 Task: Find connections with filter location Banikoara with filter topic #Strategywith filter profile language English with filter current company Arvind Limited with filter school The Technological Institute of Textiles & Sciences with filter industry Wineries with filter service category Administrative with filter keywords title Operations Coordinator
Action: Mouse moved to (616, 92)
Screenshot: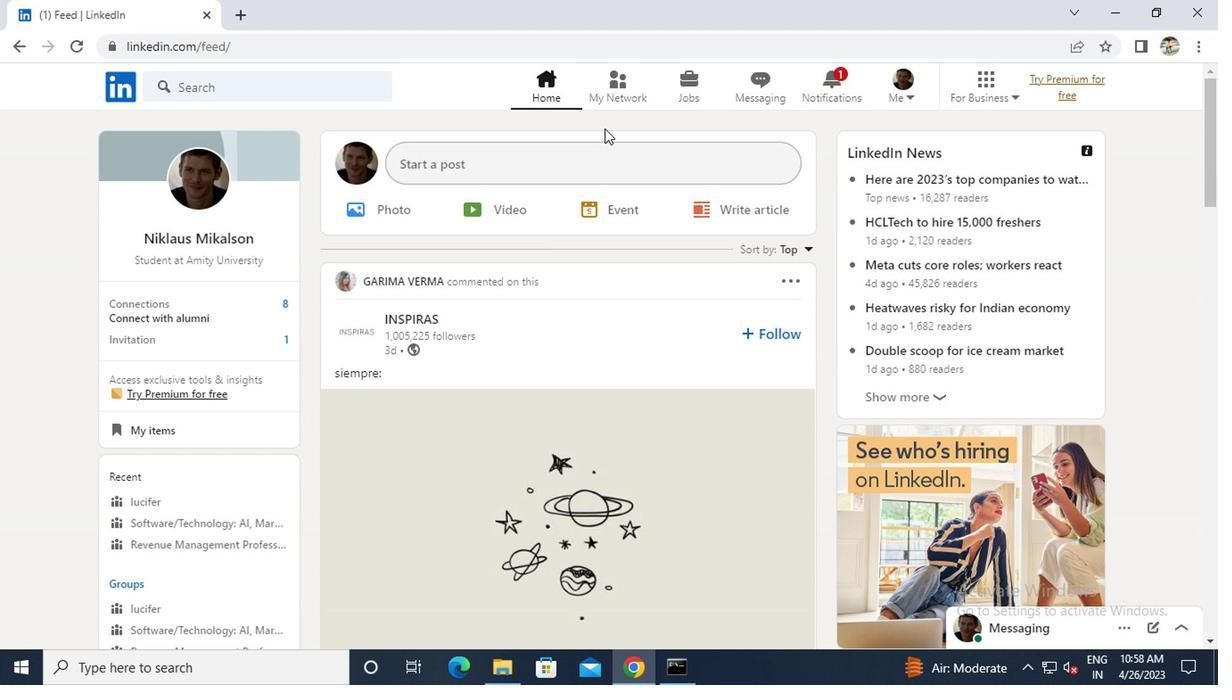 
Action: Mouse pressed left at (616, 92)
Screenshot: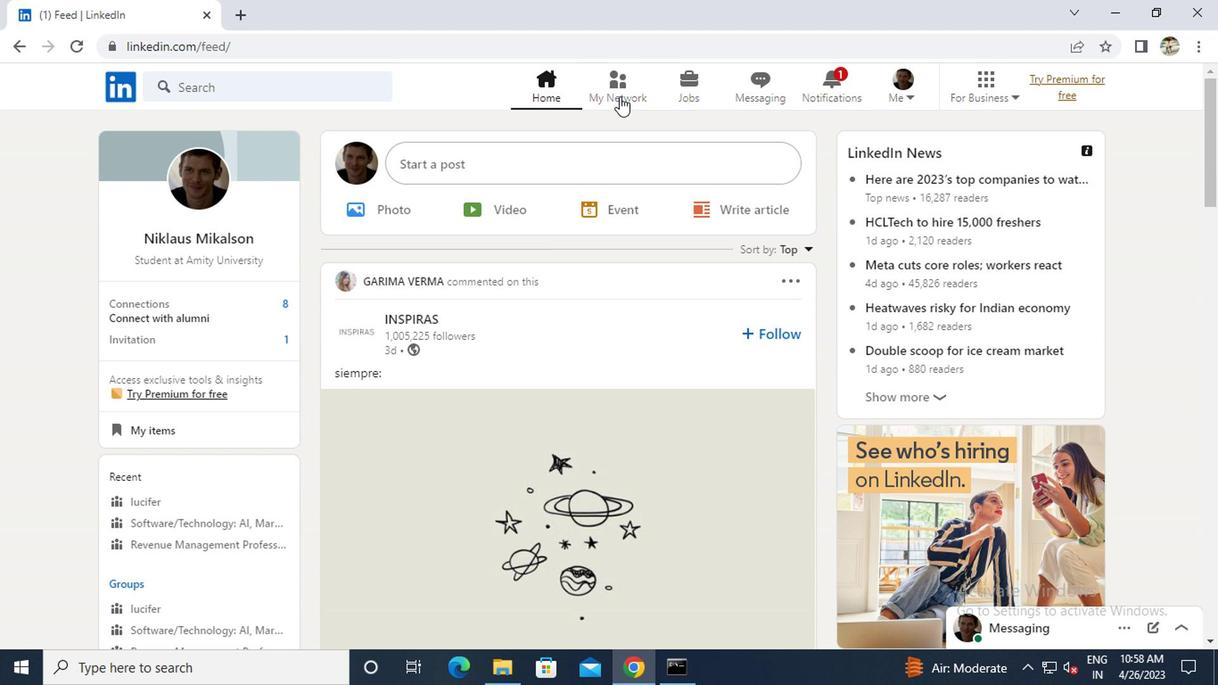 
Action: Mouse moved to (266, 187)
Screenshot: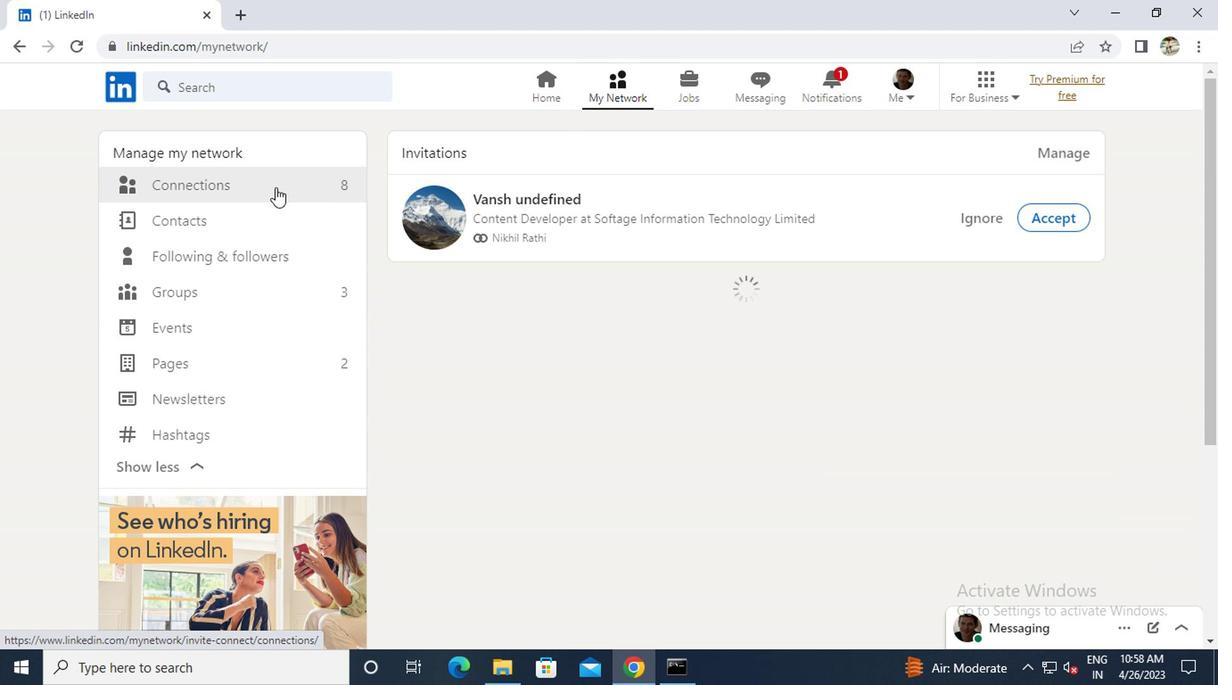 
Action: Mouse pressed left at (266, 187)
Screenshot: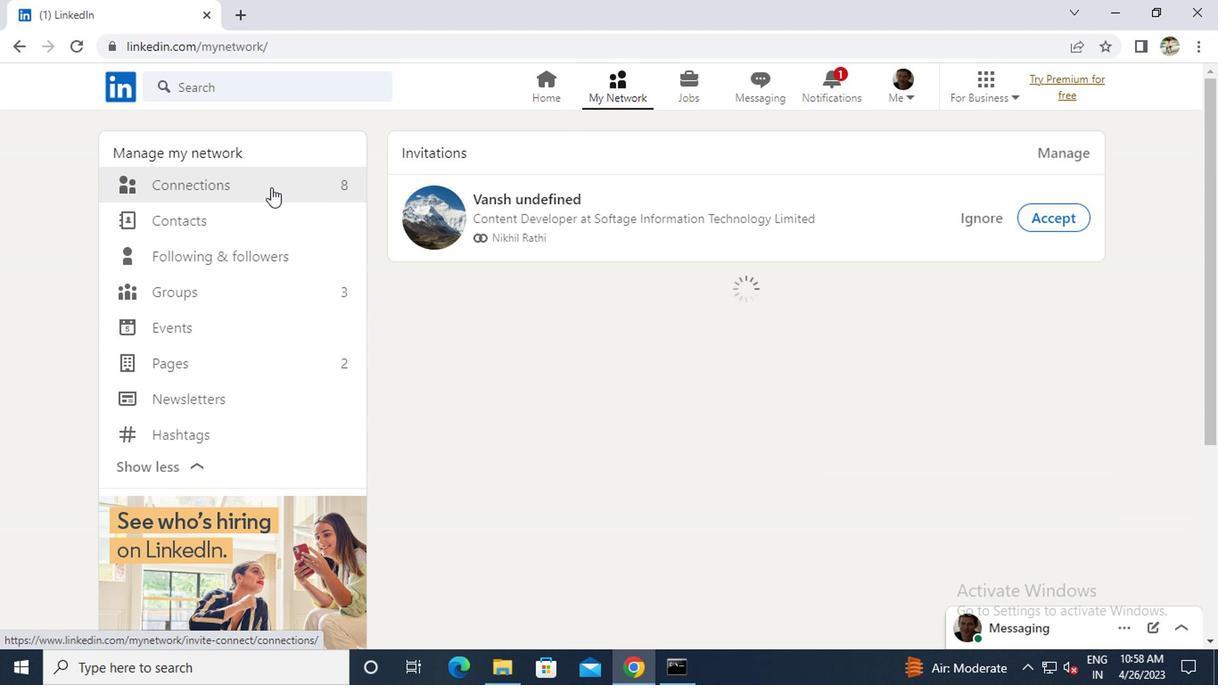 
Action: Mouse moved to (711, 189)
Screenshot: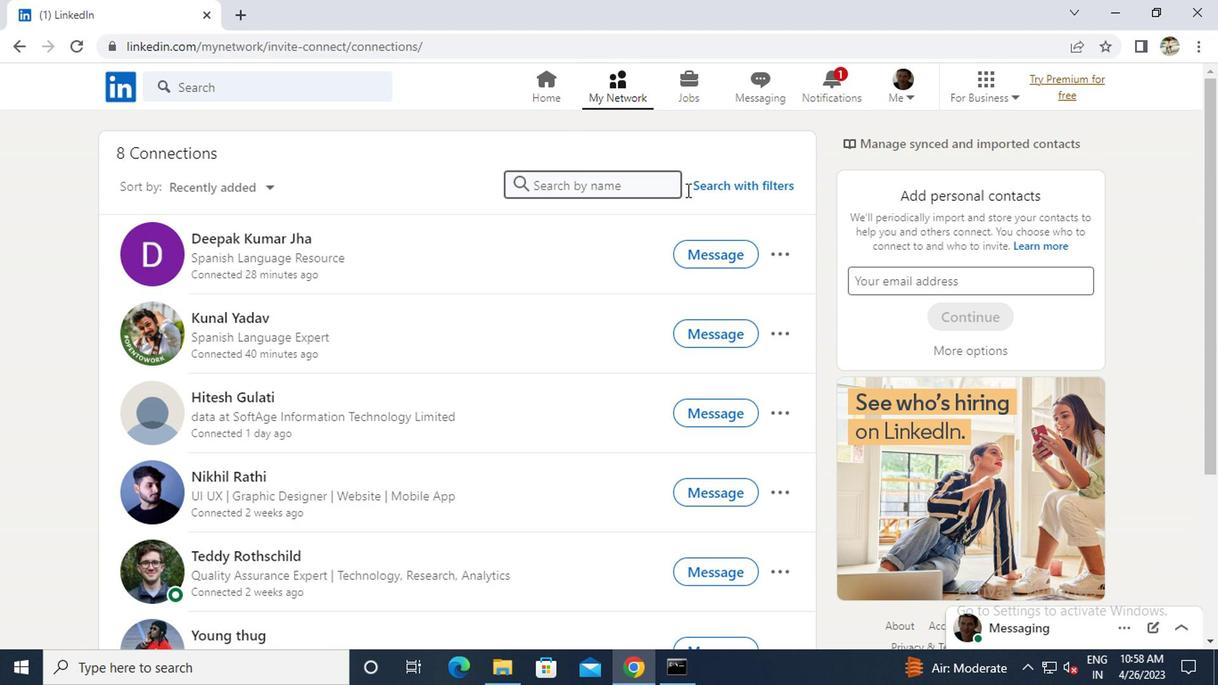 
Action: Mouse pressed left at (711, 189)
Screenshot: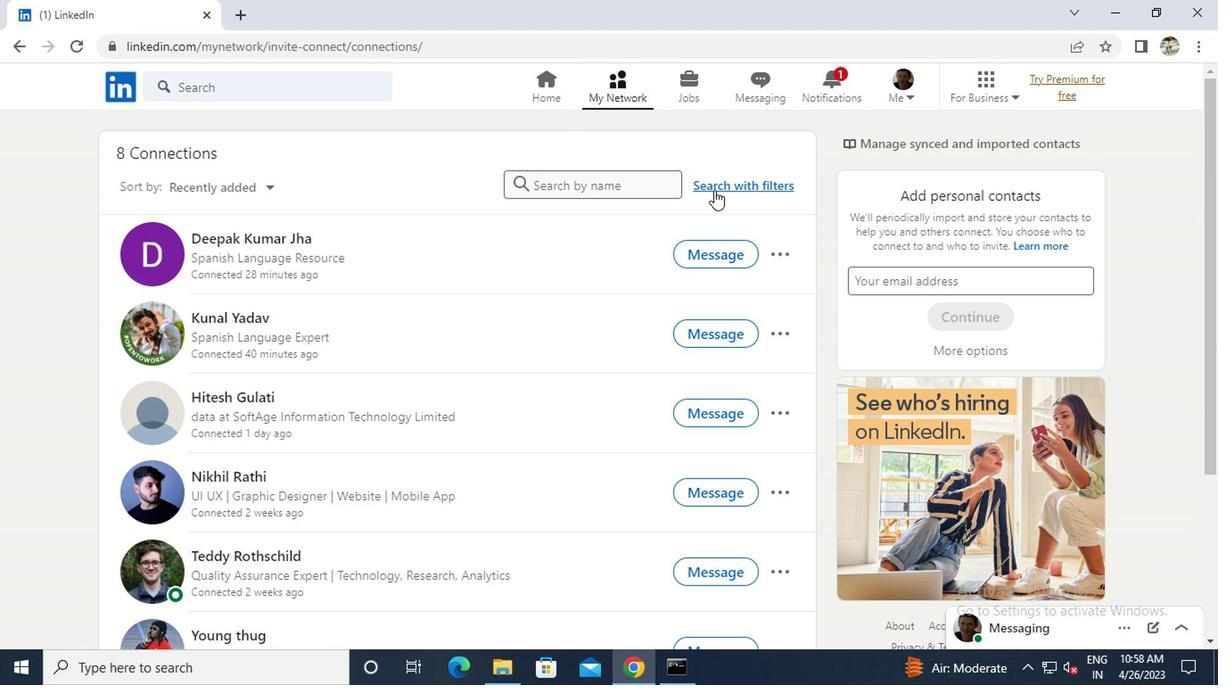 
Action: Mouse moved to (589, 126)
Screenshot: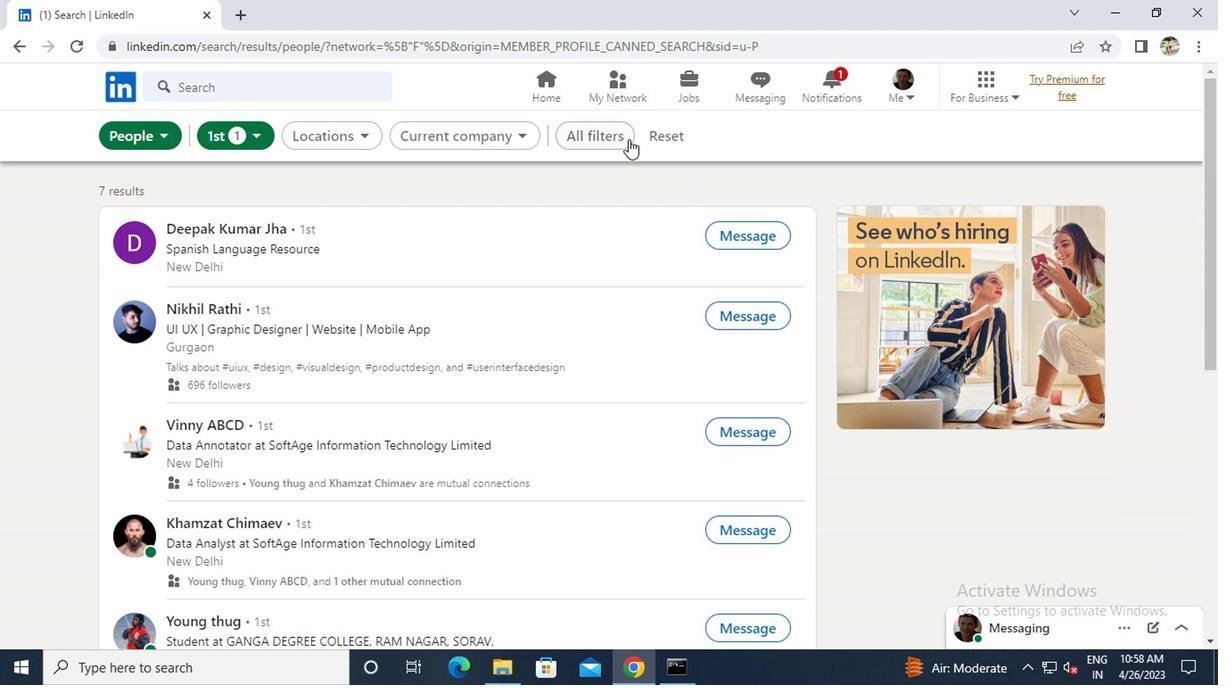 
Action: Mouse pressed left at (589, 126)
Screenshot: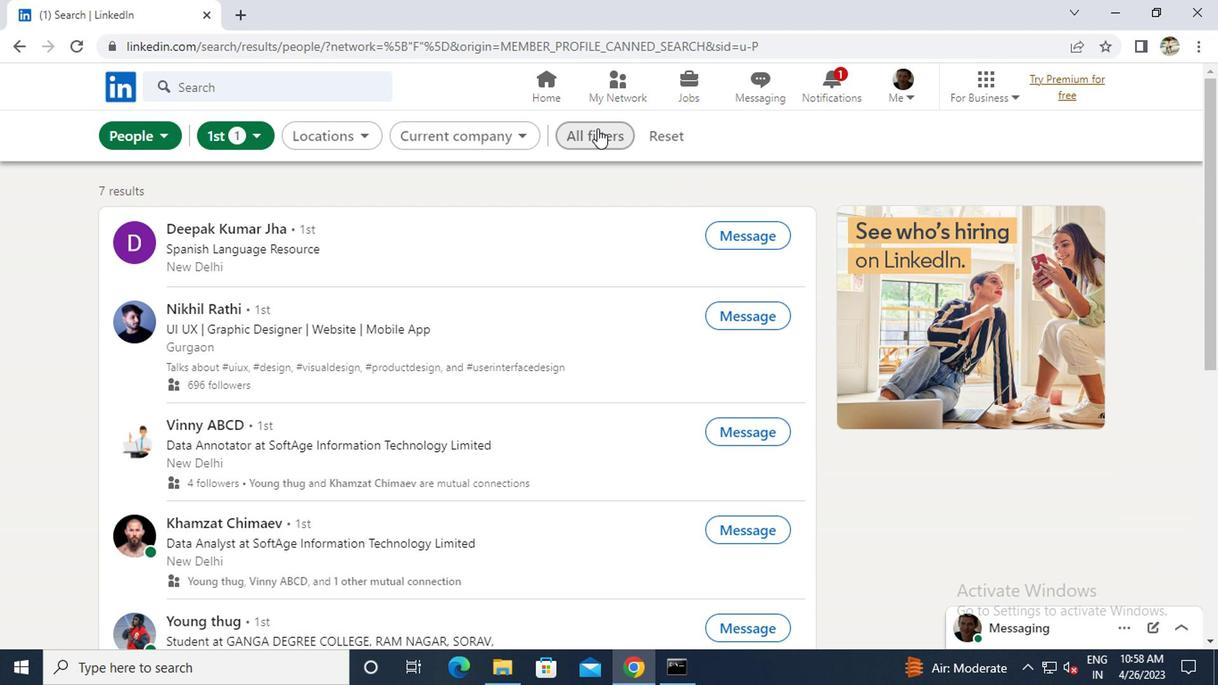
Action: Mouse moved to (821, 350)
Screenshot: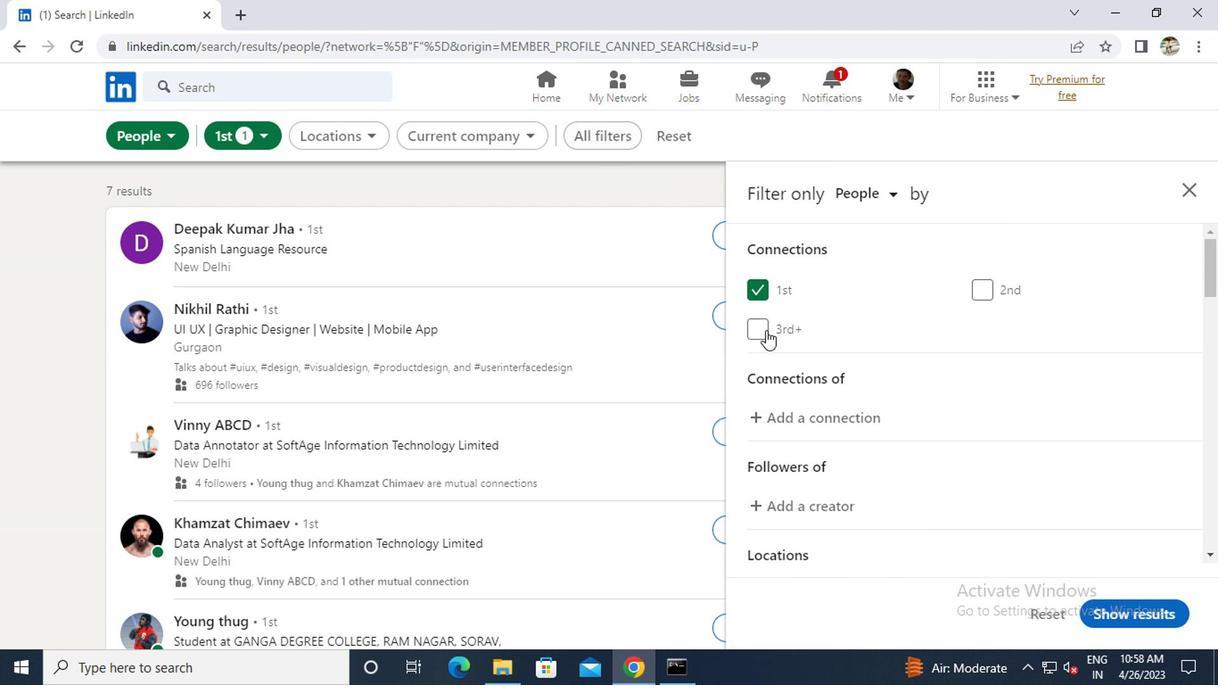 
Action: Mouse scrolled (821, 349) with delta (0, 0)
Screenshot: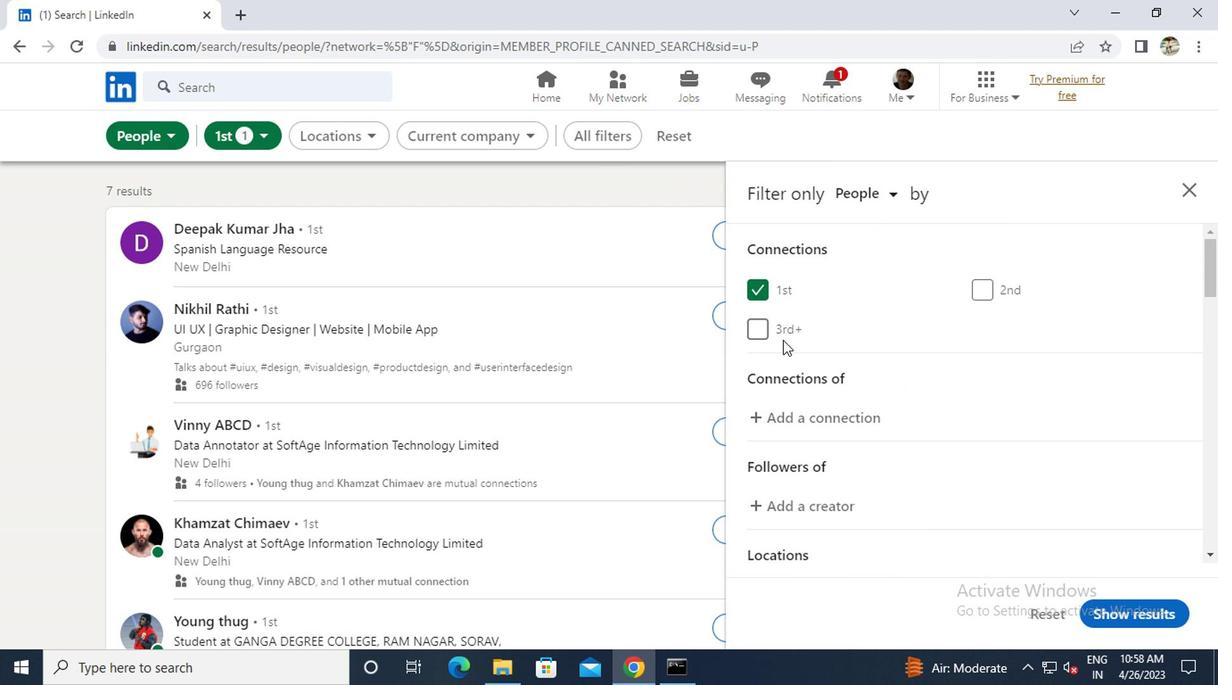 
Action: Mouse scrolled (821, 349) with delta (0, 0)
Screenshot: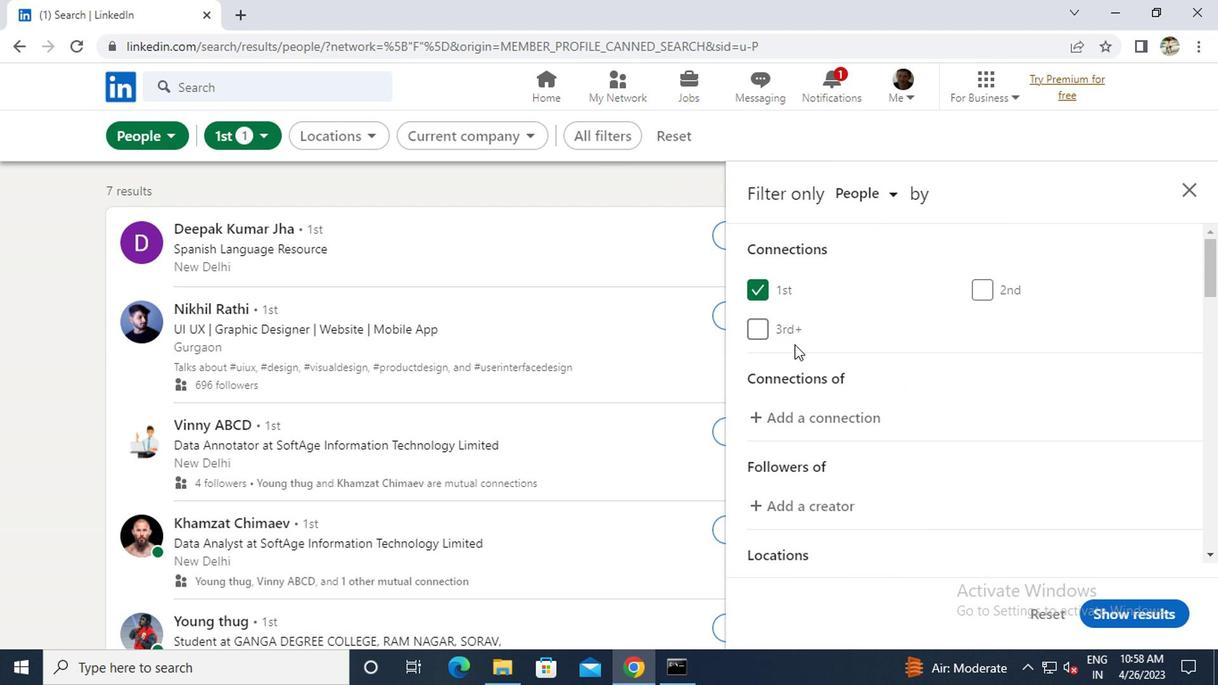 
Action: Mouse scrolled (821, 349) with delta (0, 0)
Screenshot: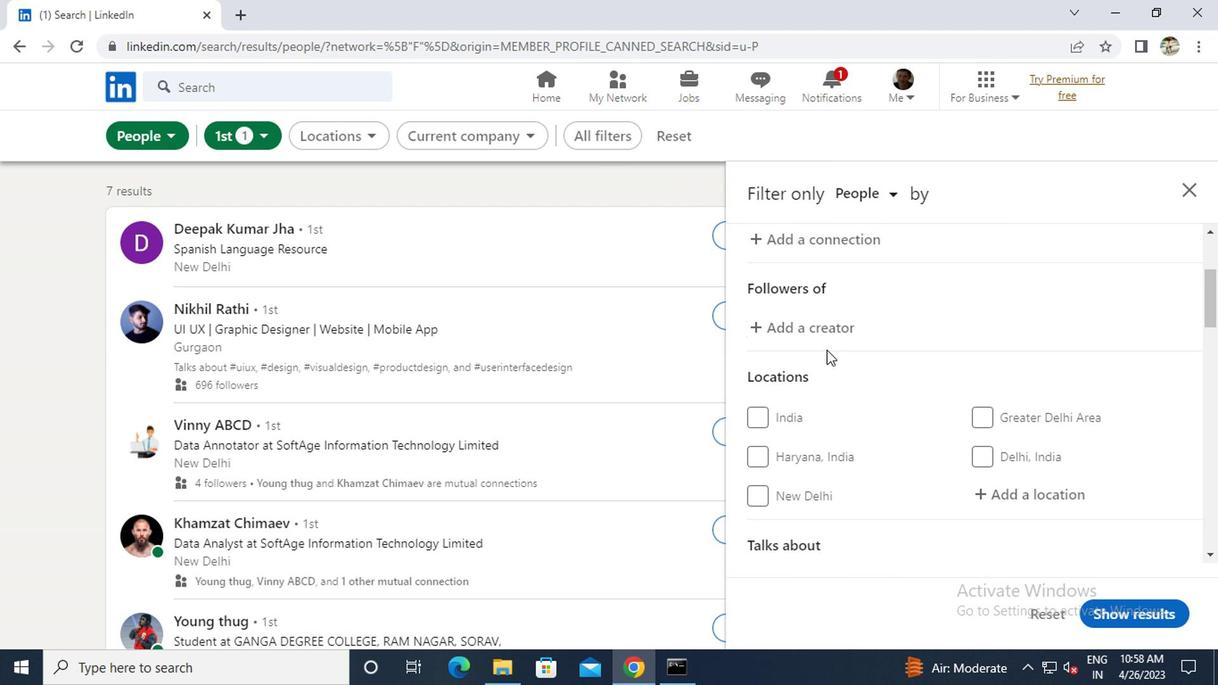 
Action: Mouse moved to (995, 401)
Screenshot: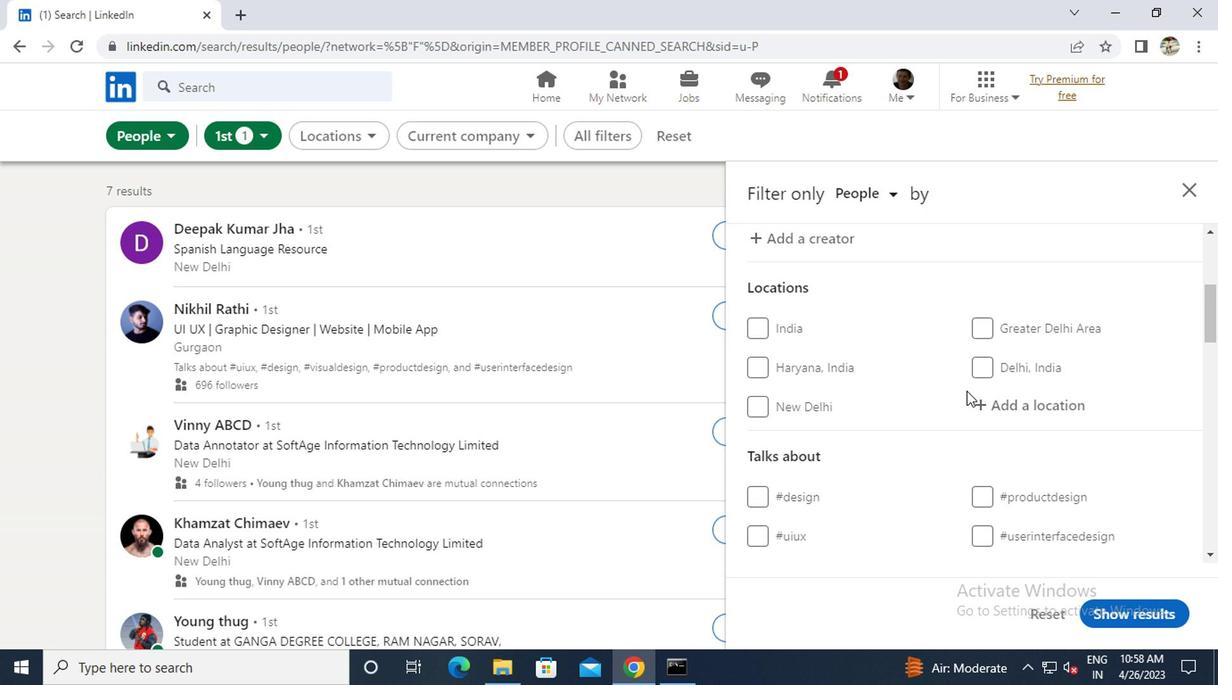 
Action: Mouse pressed left at (995, 401)
Screenshot: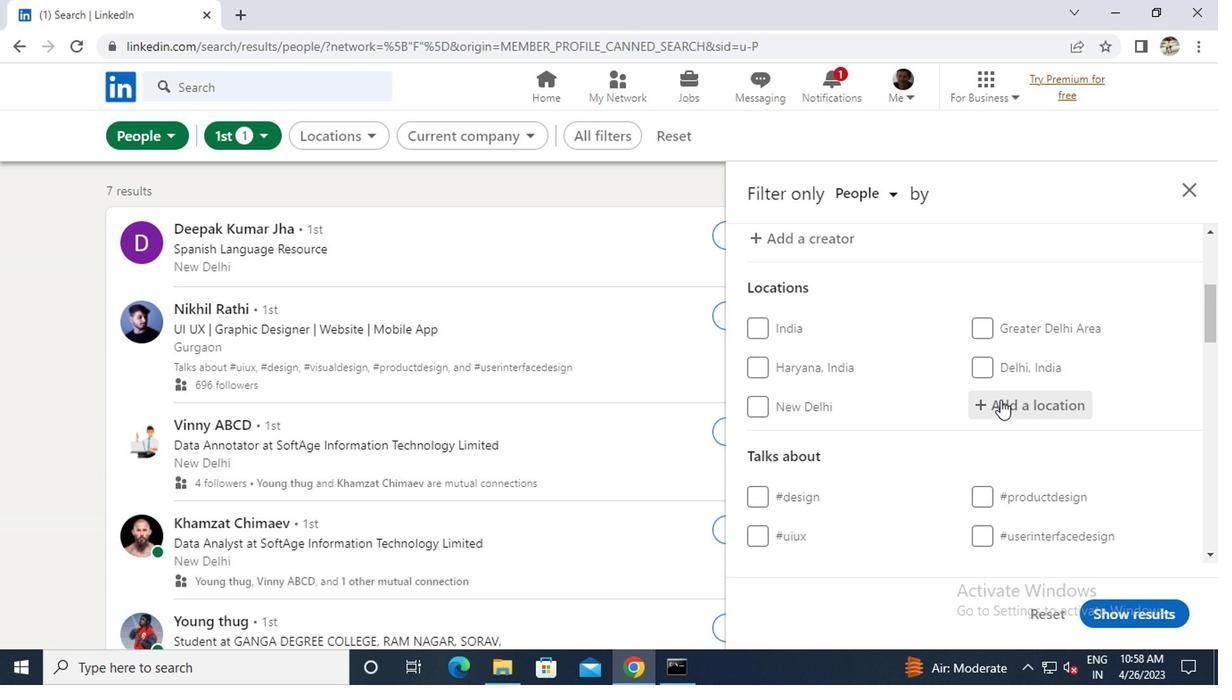 
Action: Key pressed <Key.caps_lock>b<Key.caps_lock>anikoara
Screenshot: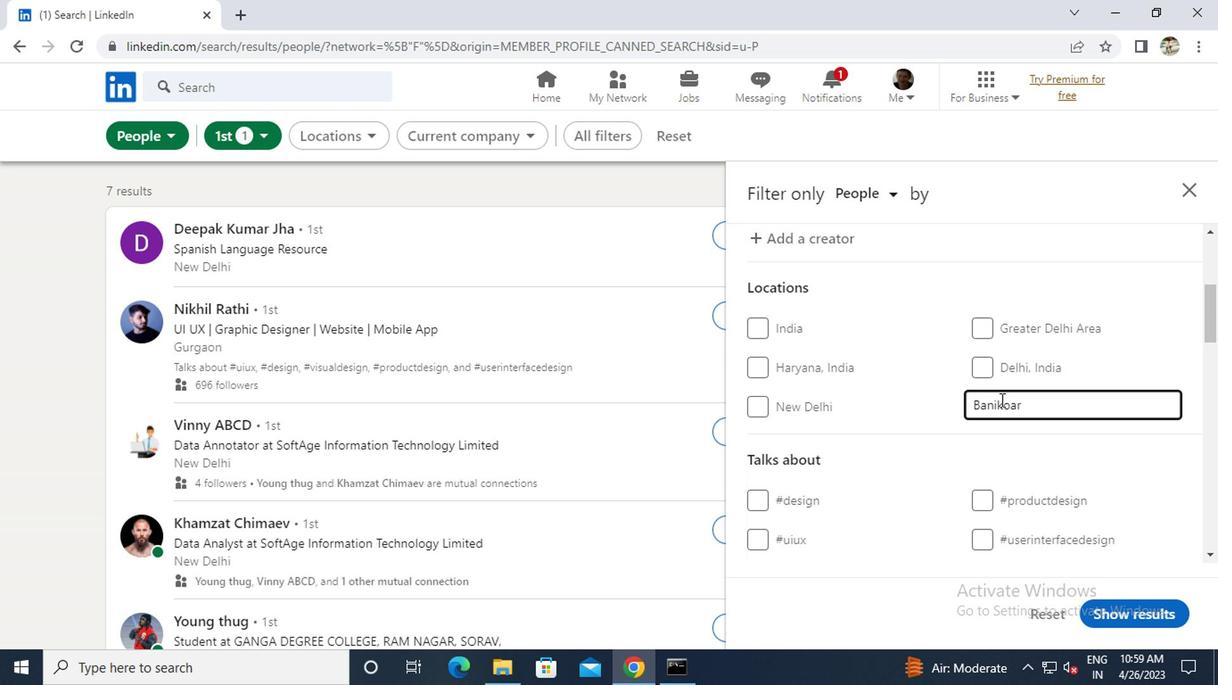 
Action: Mouse scrolled (995, 399) with delta (0, -1)
Screenshot: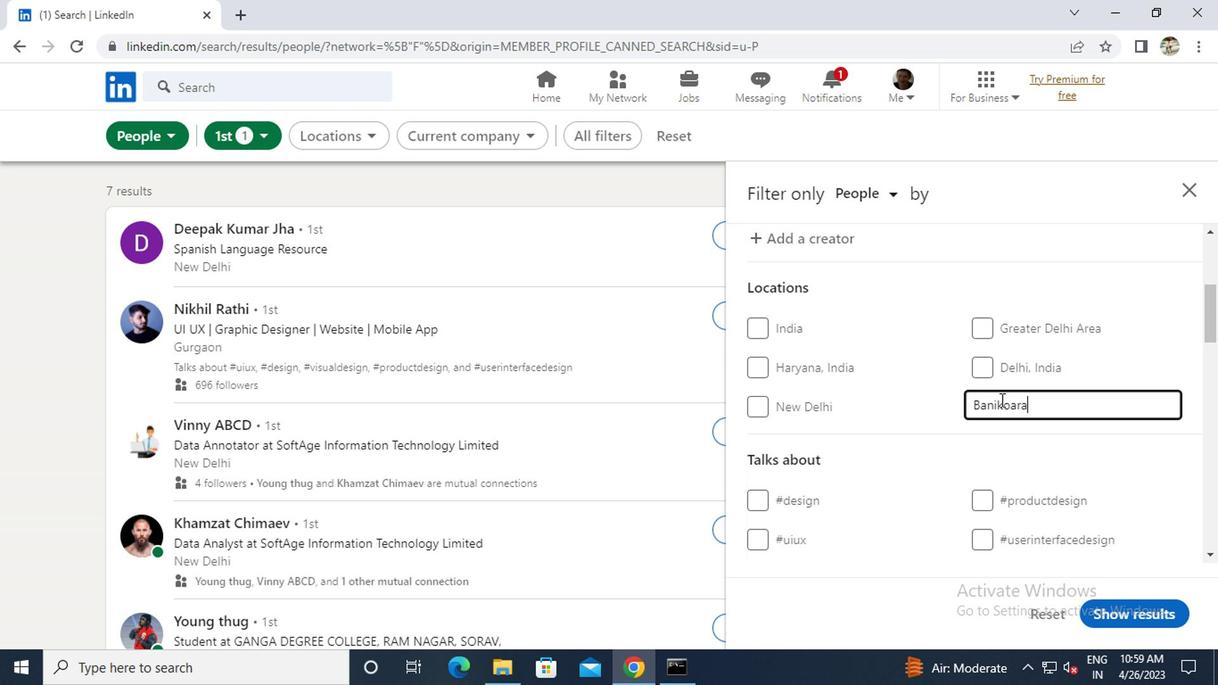 
Action: Mouse moved to (993, 481)
Screenshot: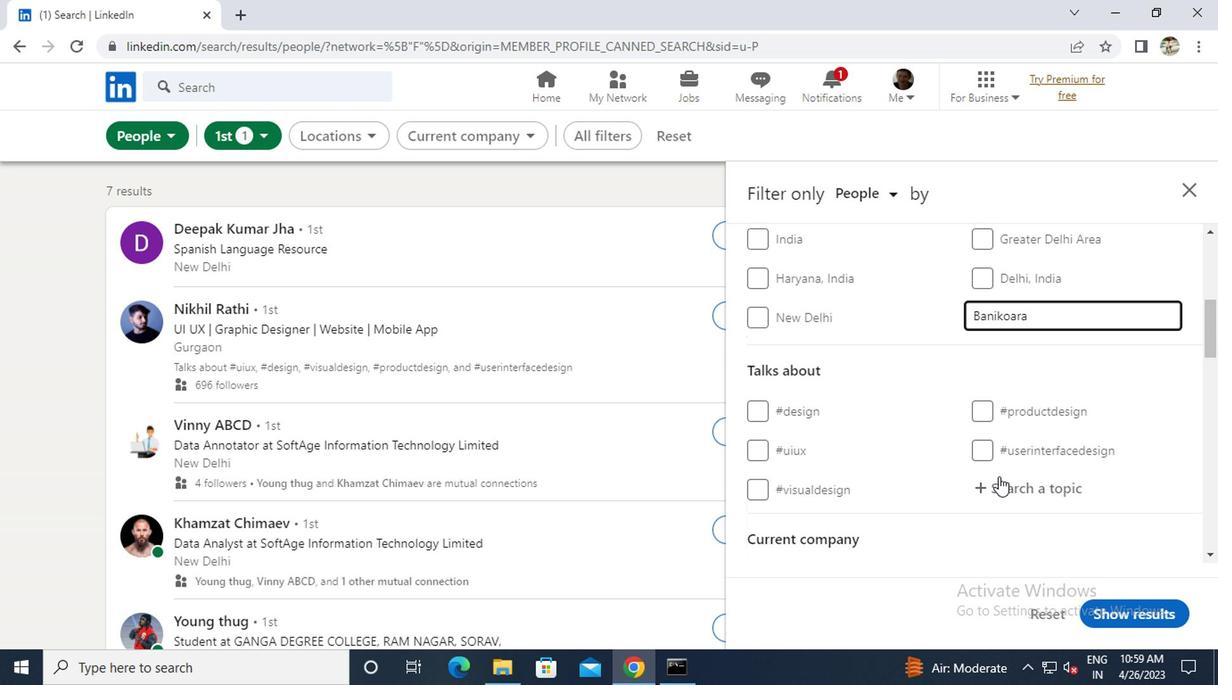 
Action: Mouse pressed left at (993, 481)
Screenshot: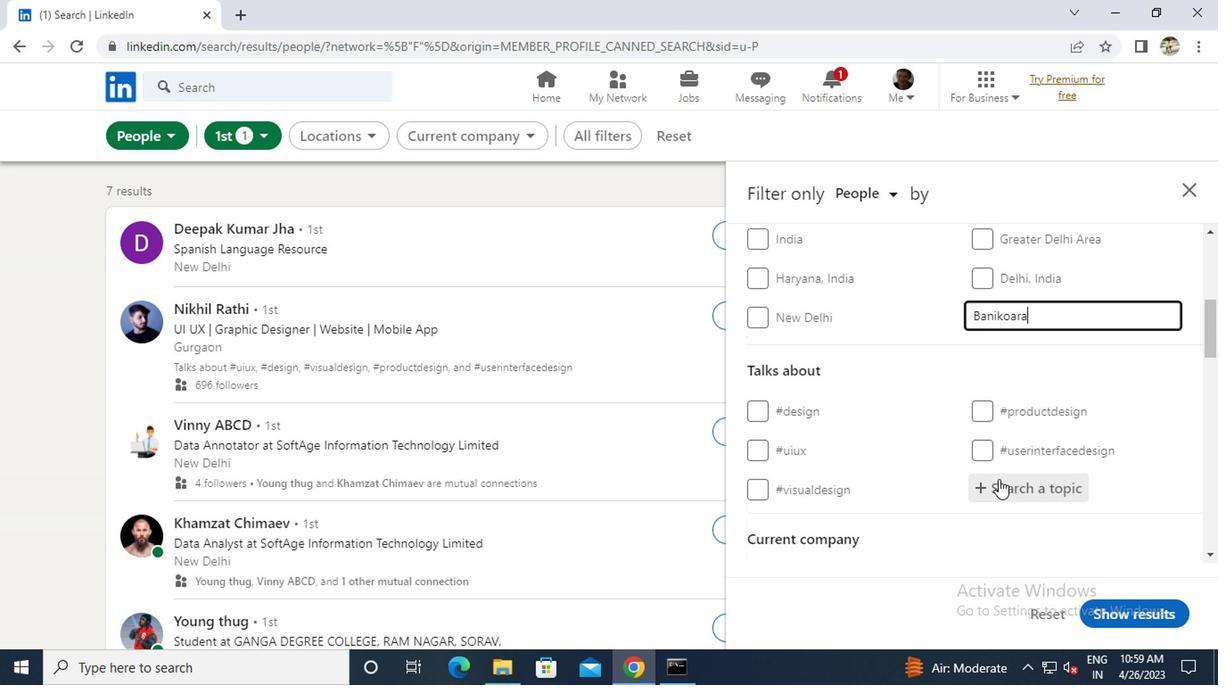
Action: Key pressed <Key.shift>#<Key.caps_lock>S<Key.caps_lock>TRATEGY
Screenshot: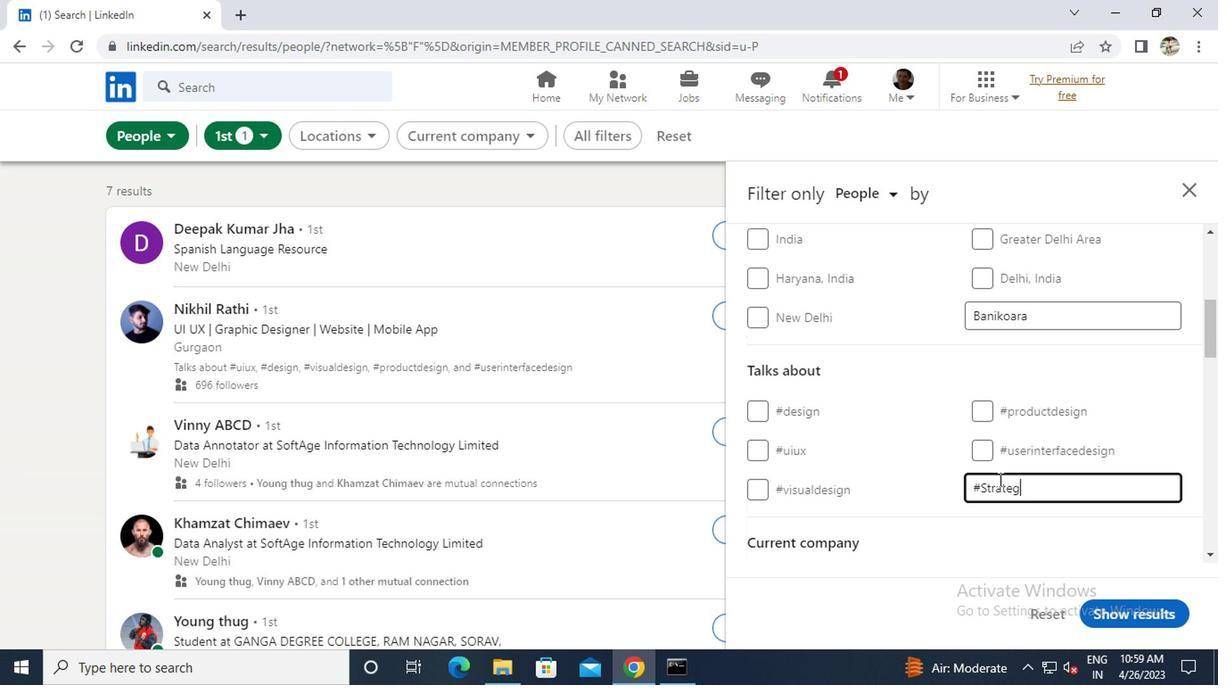
Action: Mouse scrolled (993, 479) with delta (0, -1)
Screenshot: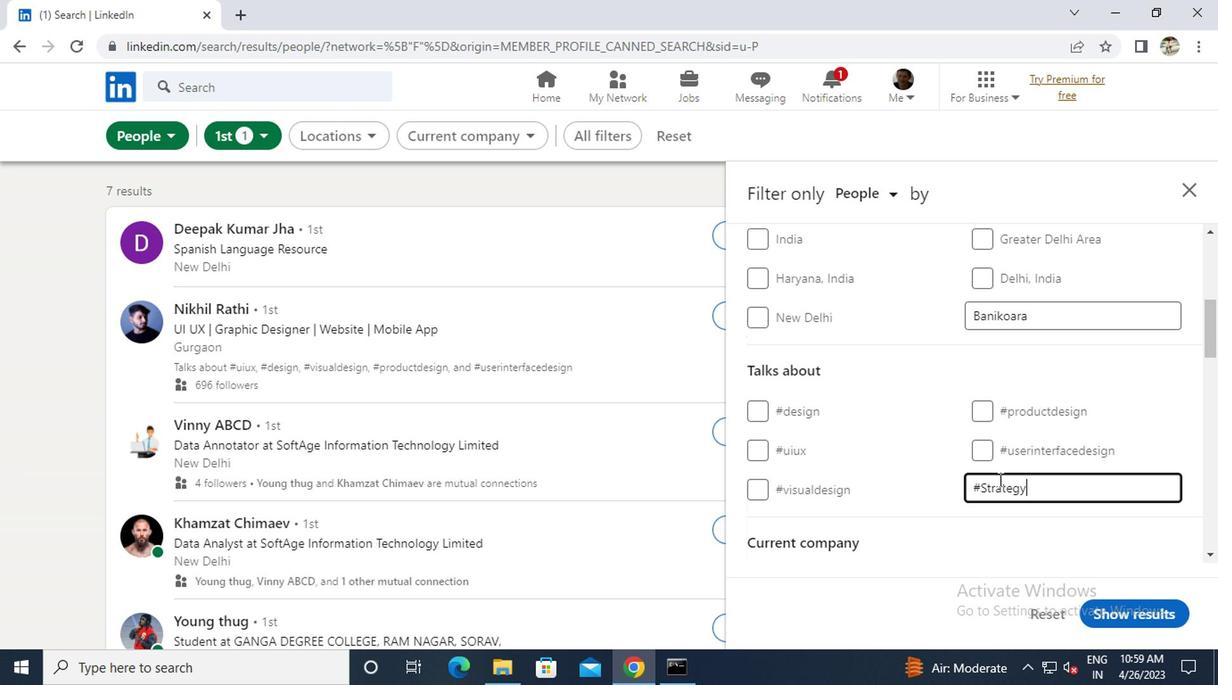 
Action: Mouse scrolled (993, 479) with delta (0, -1)
Screenshot: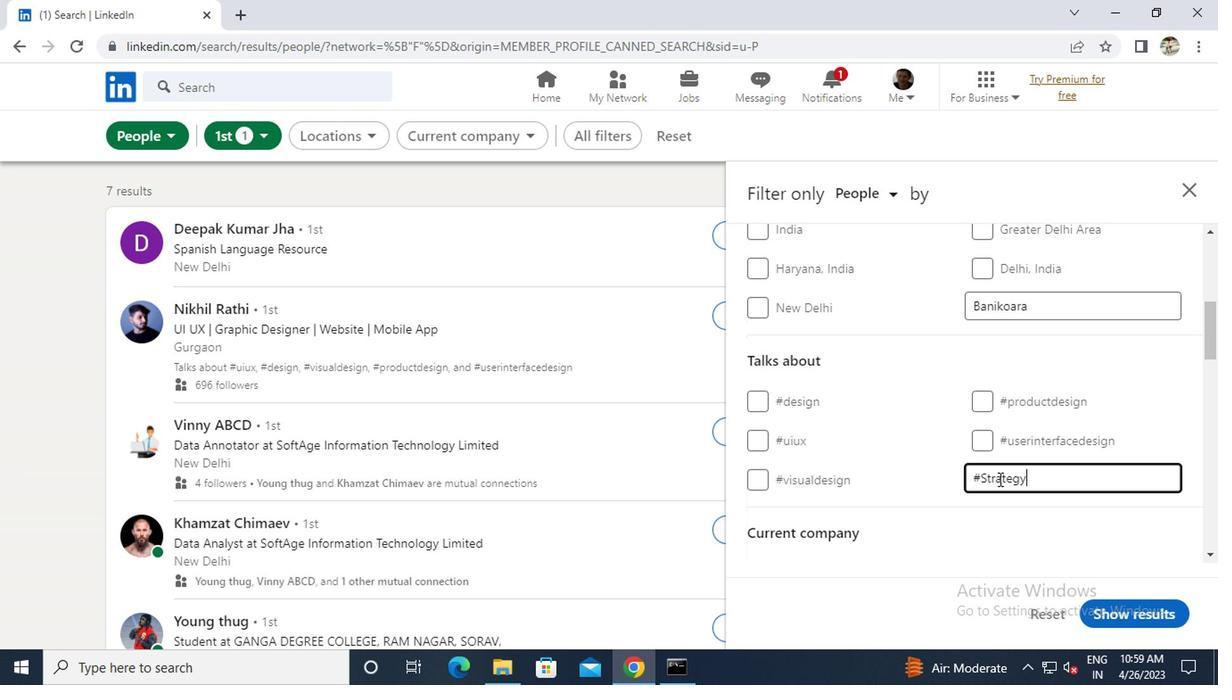
Action: Mouse scrolled (993, 479) with delta (0, -1)
Screenshot: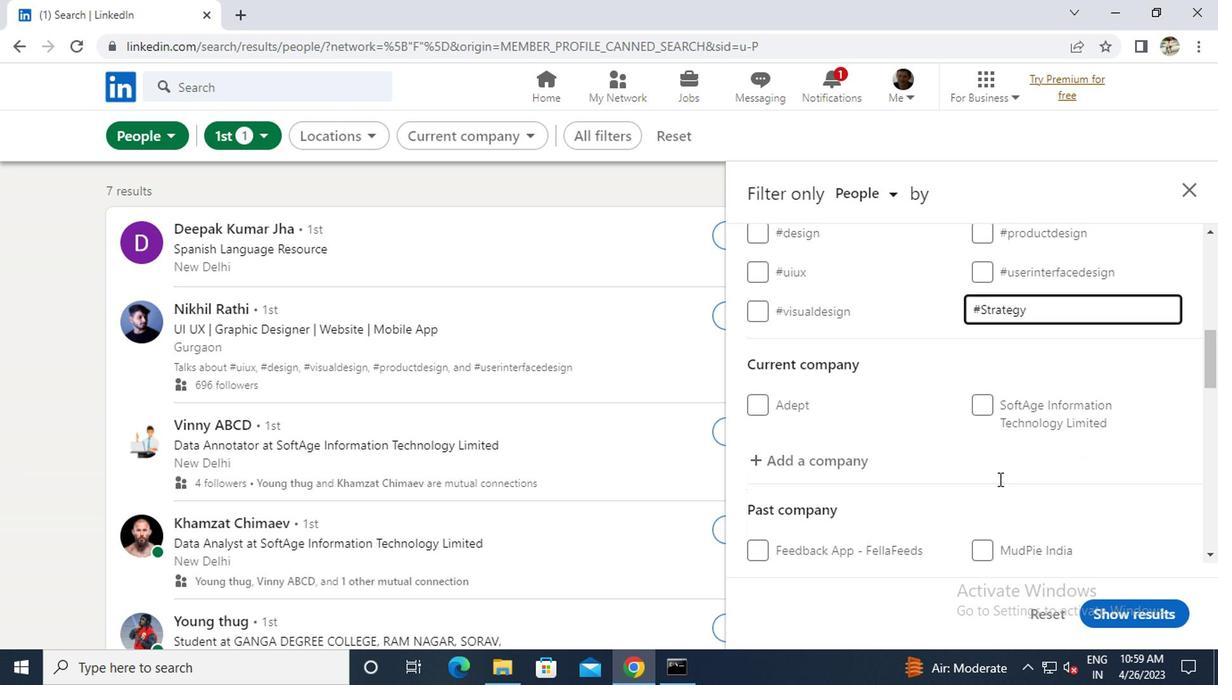 
Action: Mouse scrolled (993, 479) with delta (0, -1)
Screenshot: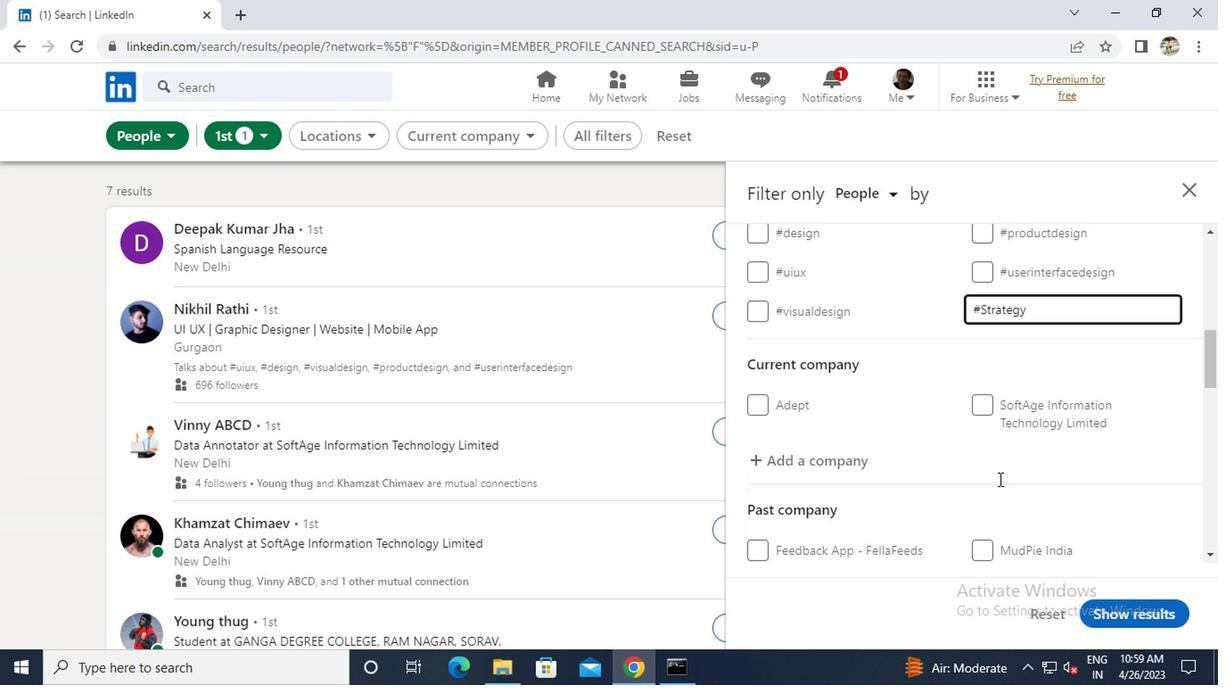 
Action: Mouse scrolled (993, 479) with delta (0, -1)
Screenshot: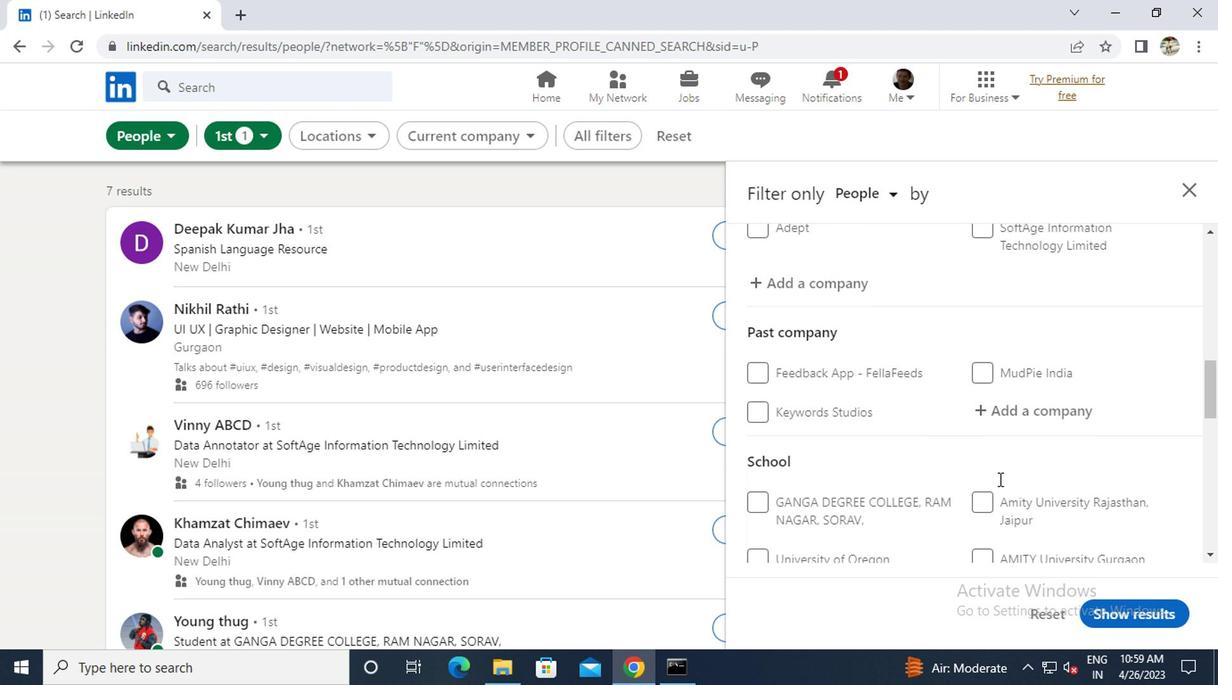 
Action: Mouse scrolled (993, 479) with delta (0, -1)
Screenshot: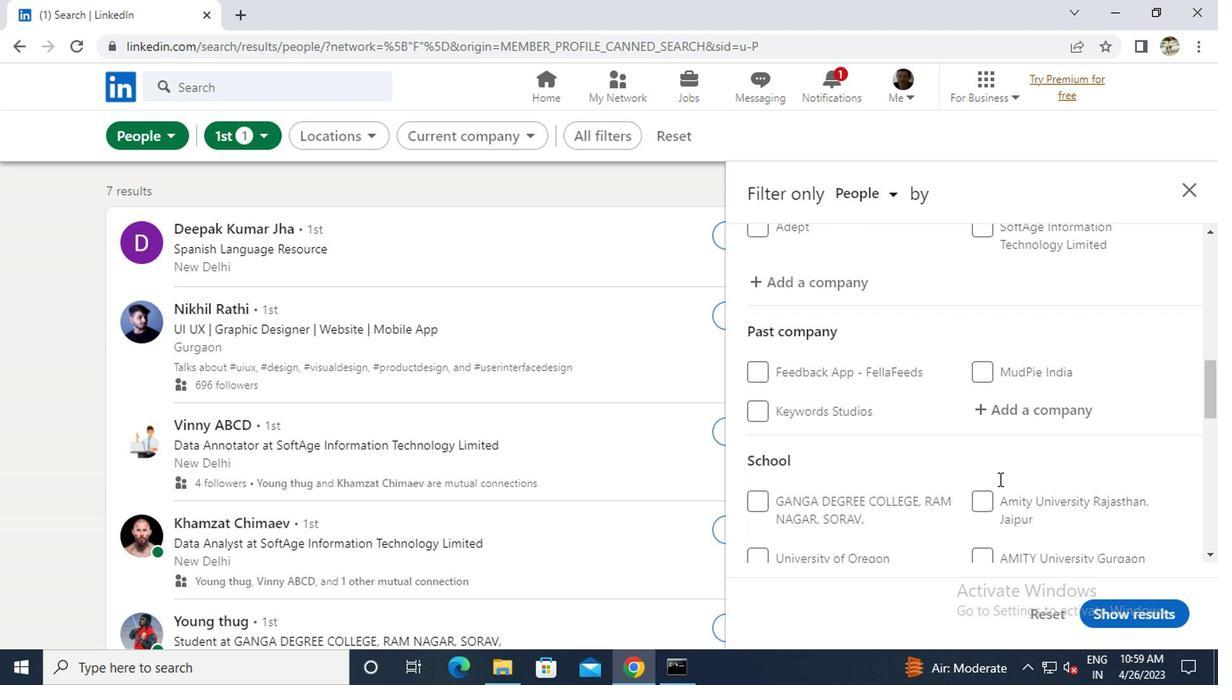 
Action: Mouse scrolled (993, 479) with delta (0, -1)
Screenshot: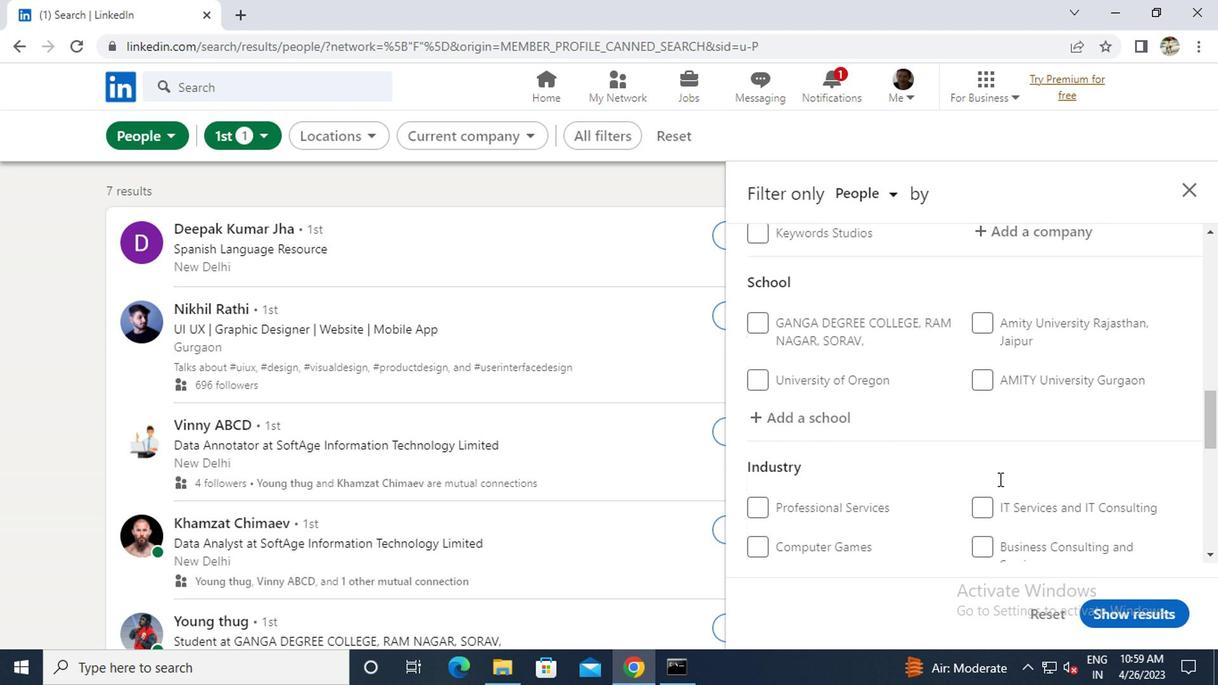 
Action: Mouse scrolled (993, 479) with delta (0, -1)
Screenshot: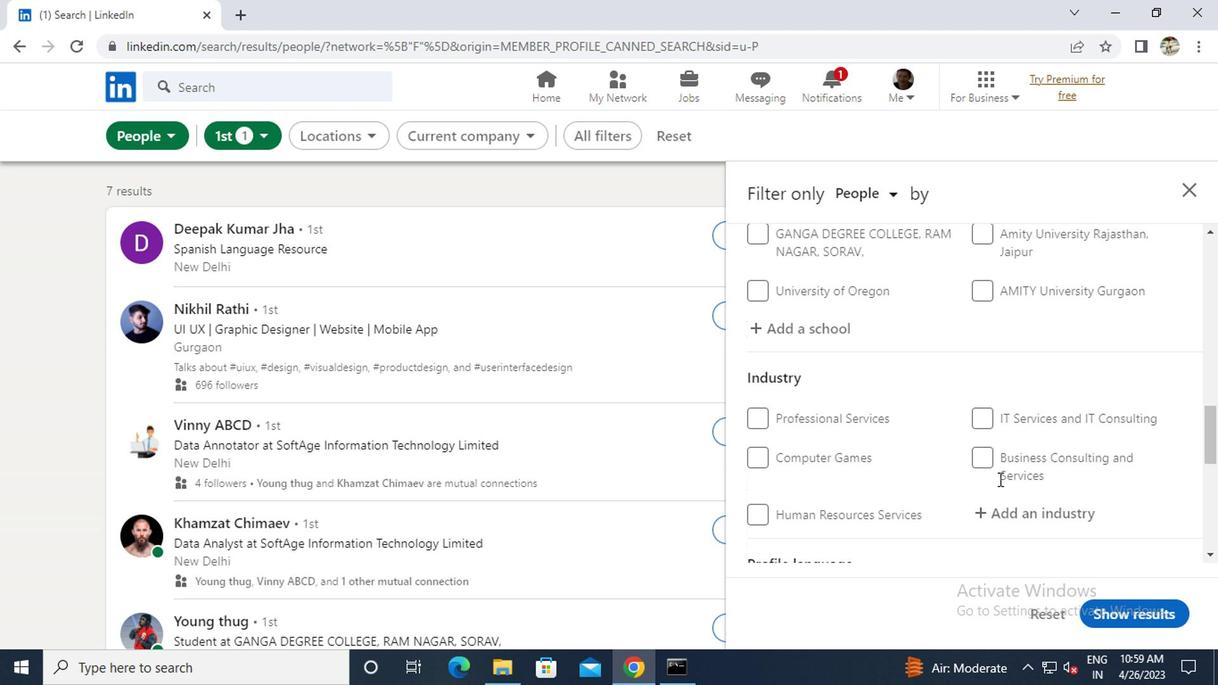 
Action: Mouse scrolled (993, 479) with delta (0, -1)
Screenshot: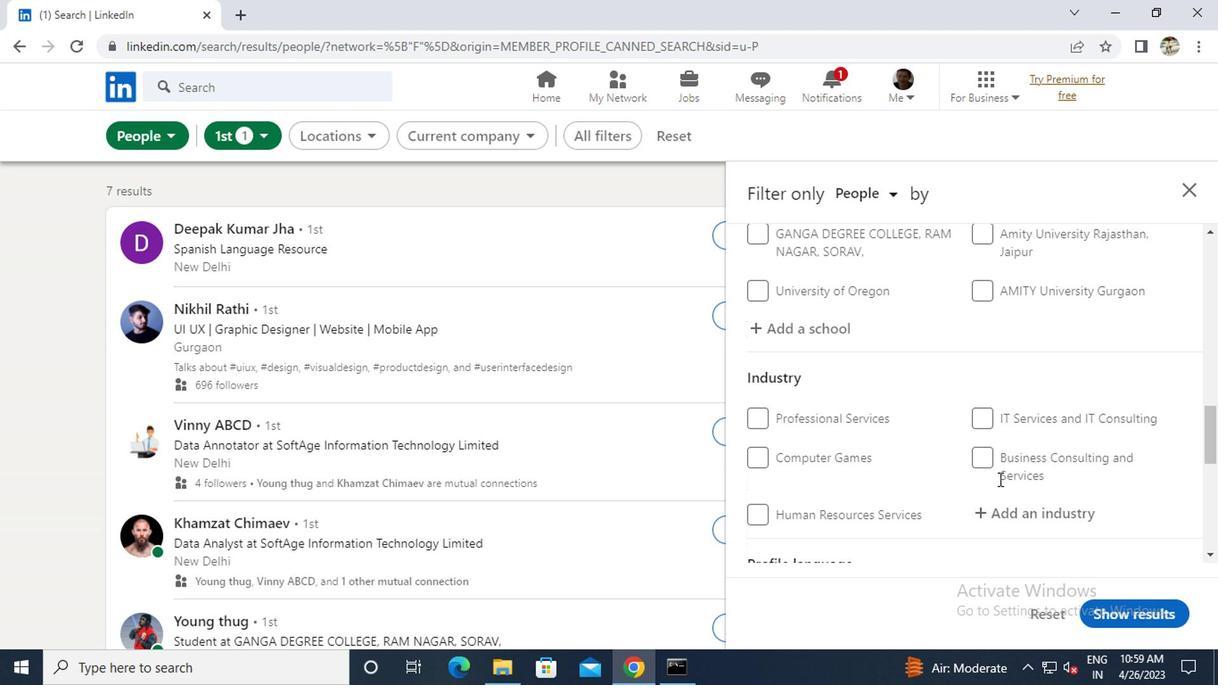 
Action: Mouse moved to (752, 431)
Screenshot: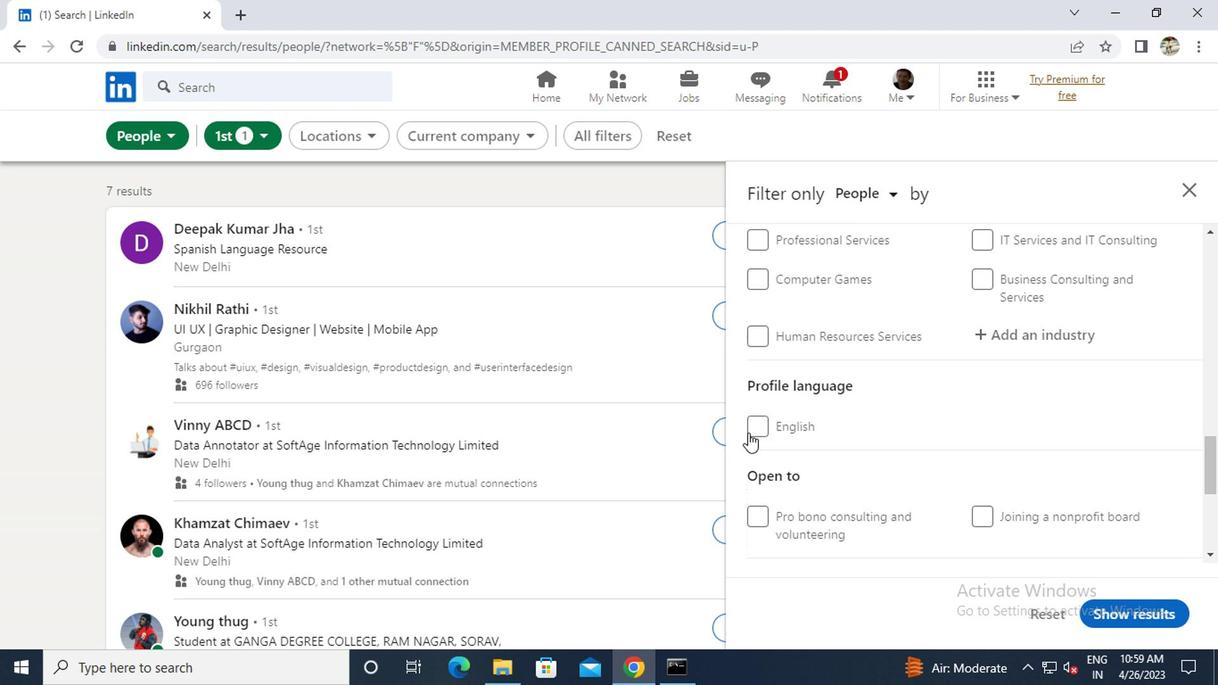 
Action: Mouse pressed left at (752, 431)
Screenshot: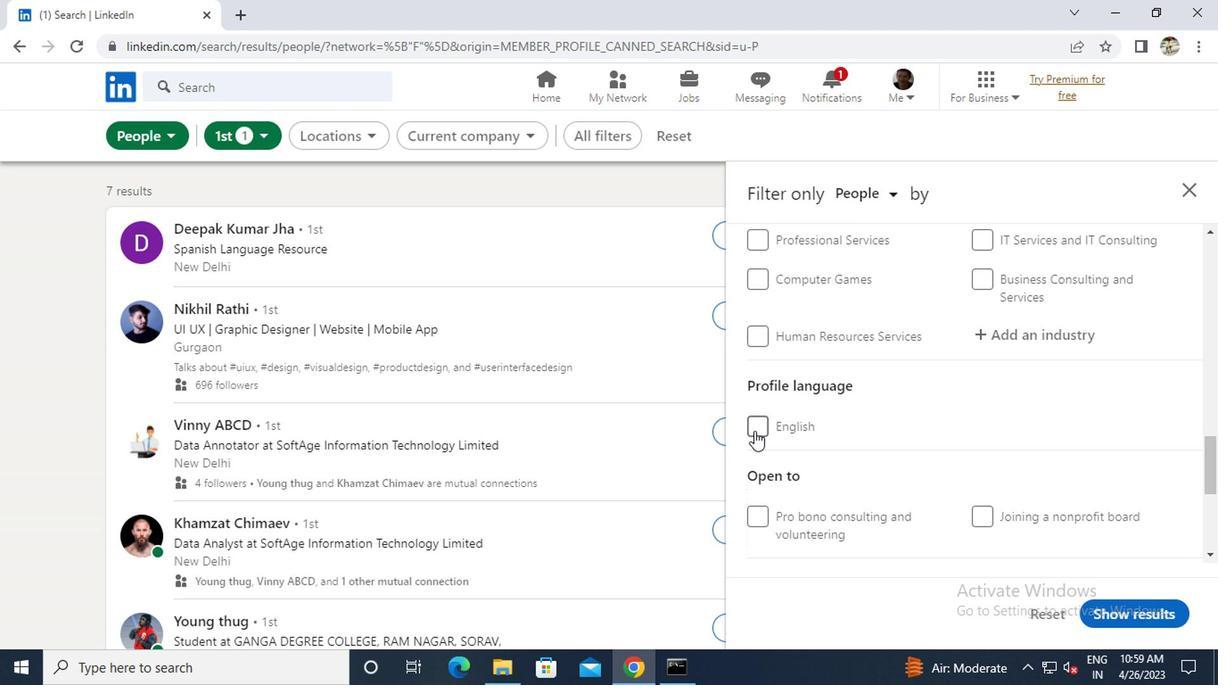 
Action: Mouse scrolled (752, 432) with delta (0, 0)
Screenshot: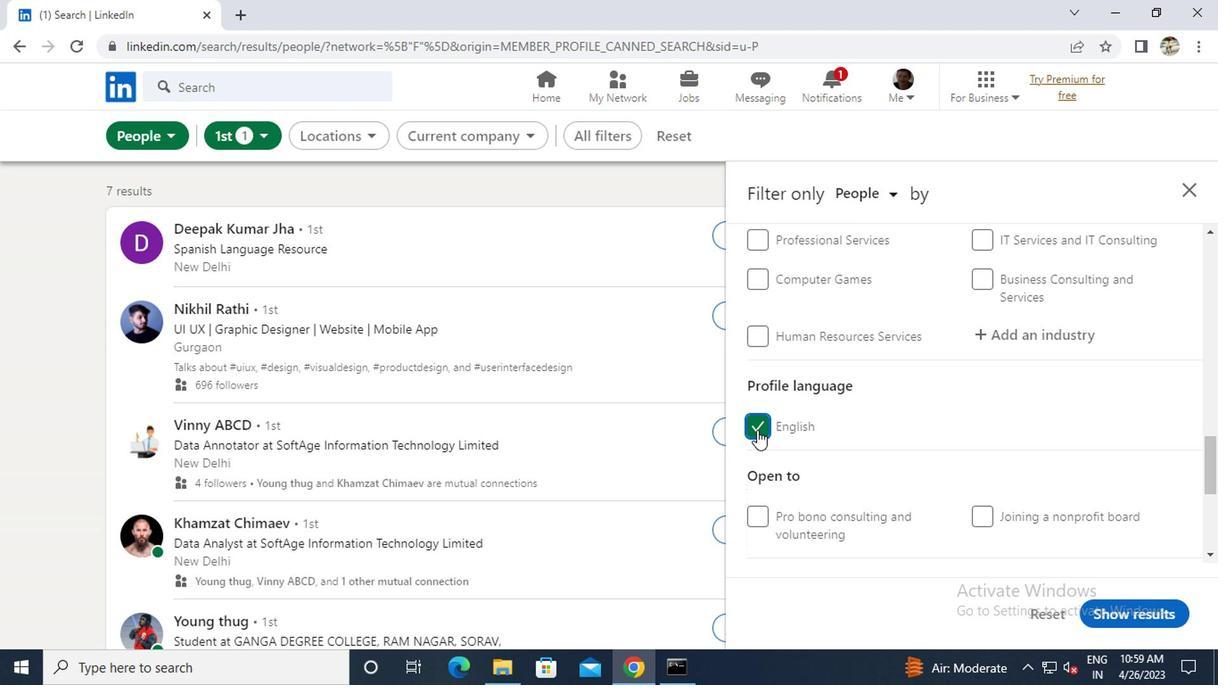 
Action: Mouse scrolled (752, 432) with delta (0, 0)
Screenshot: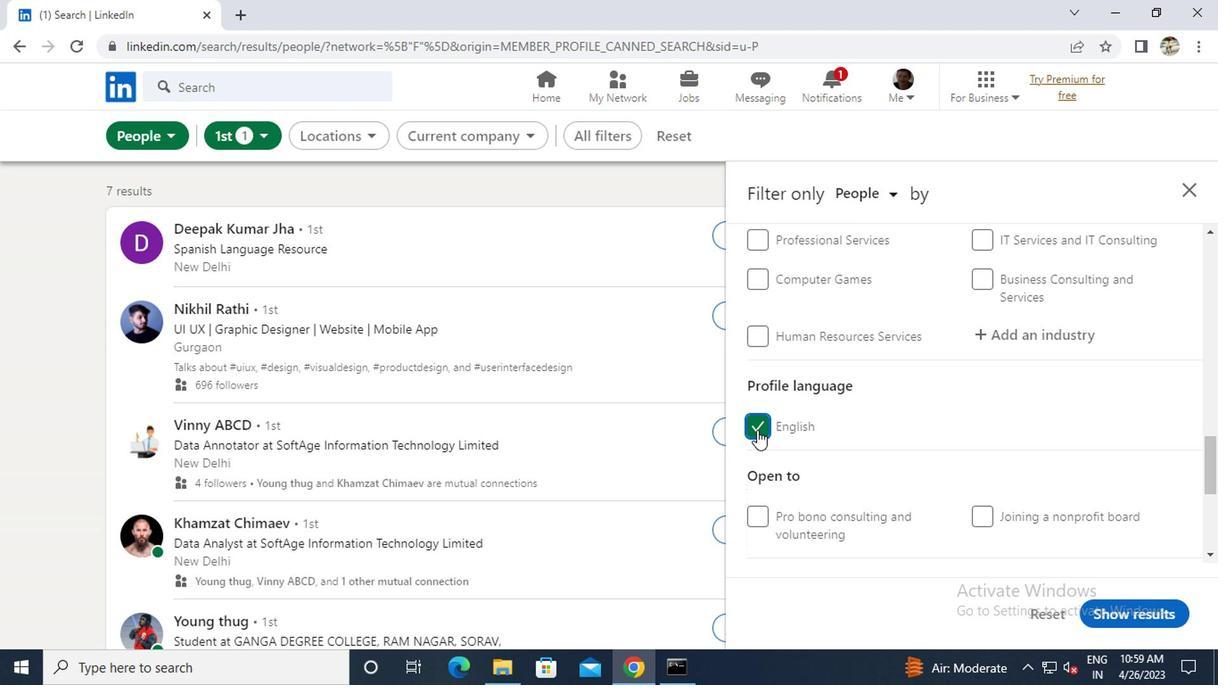 
Action: Mouse scrolled (752, 432) with delta (0, 0)
Screenshot: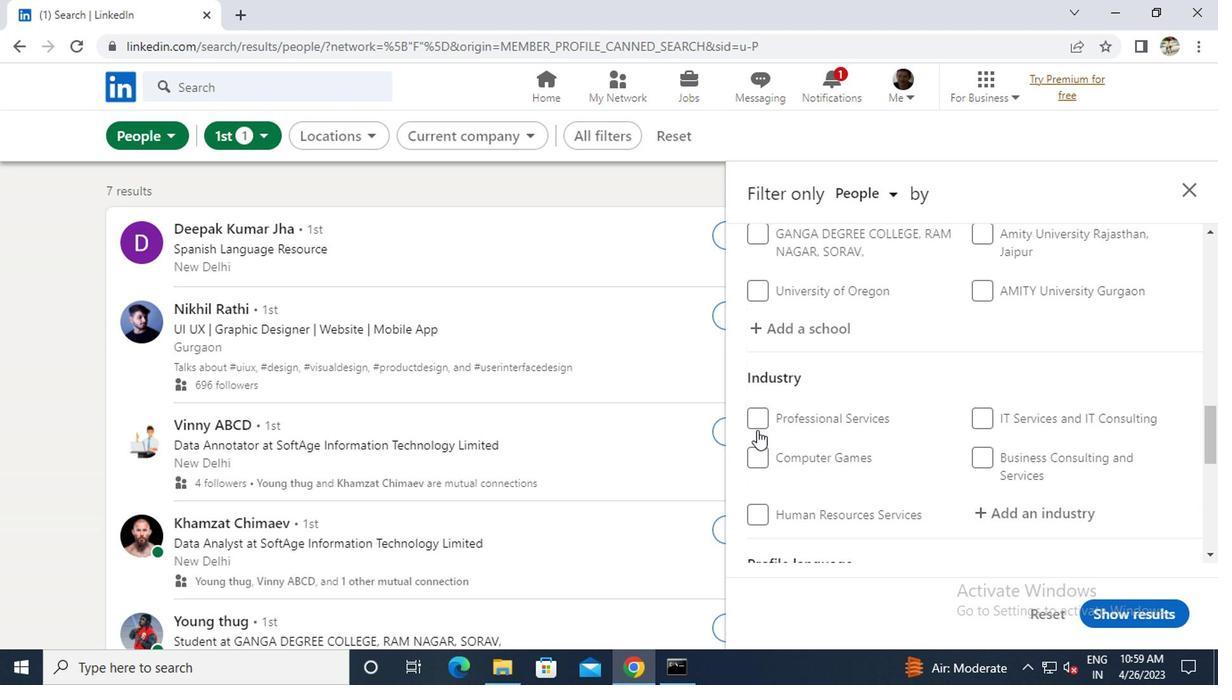 
Action: Mouse scrolled (752, 432) with delta (0, 0)
Screenshot: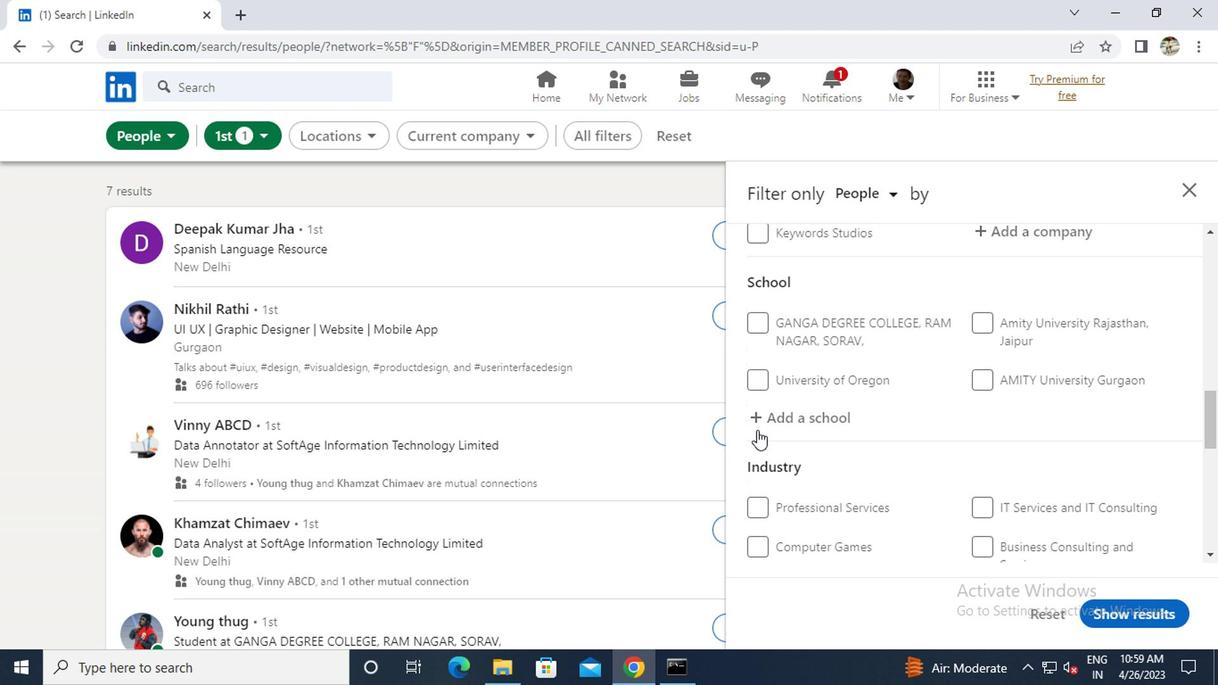 
Action: Mouse scrolled (752, 432) with delta (0, 0)
Screenshot: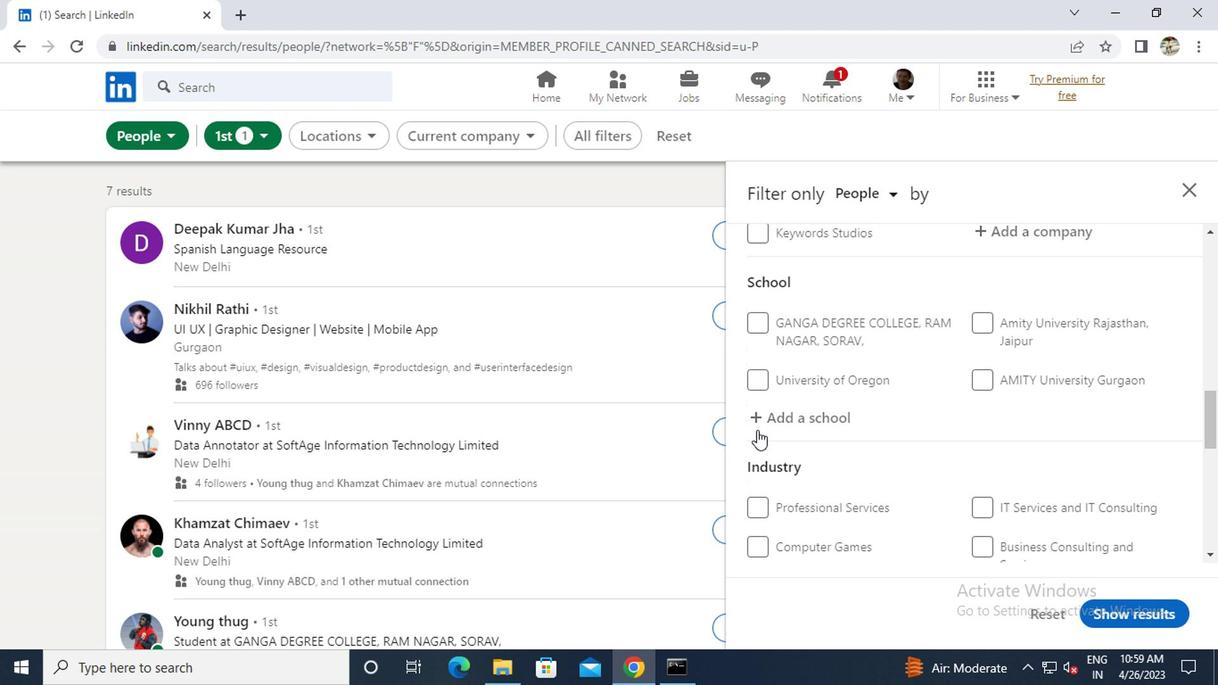 
Action: Mouse scrolled (752, 432) with delta (0, 0)
Screenshot: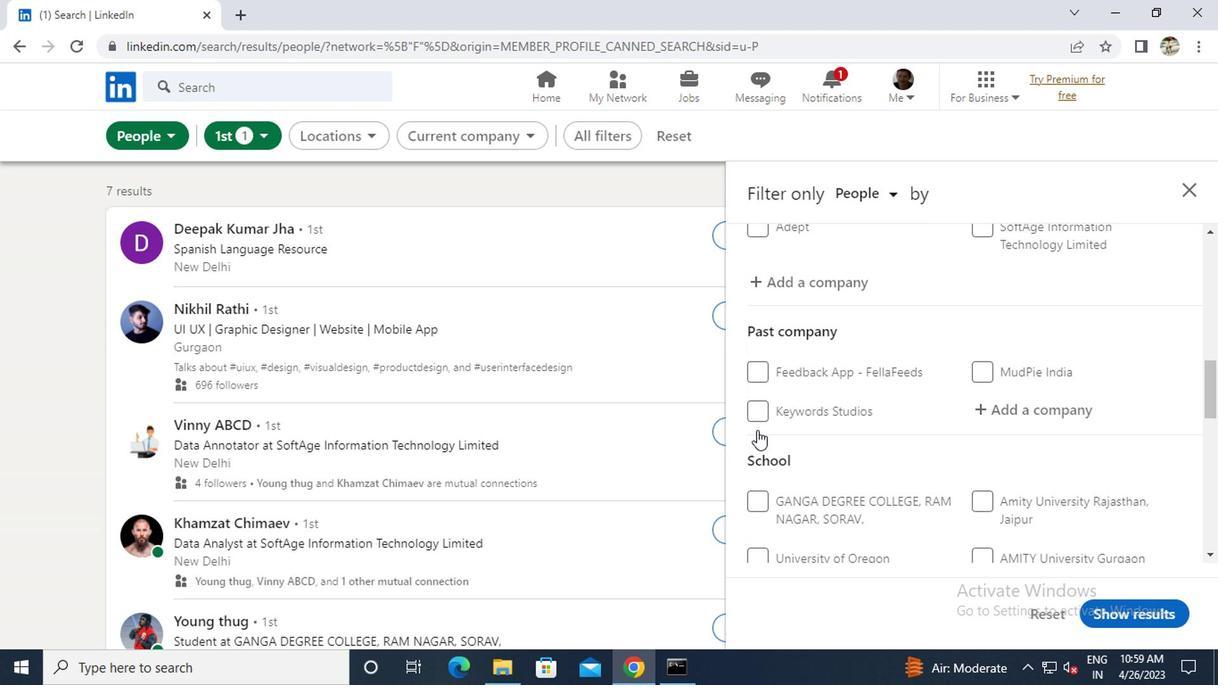 
Action: Mouse moved to (779, 375)
Screenshot: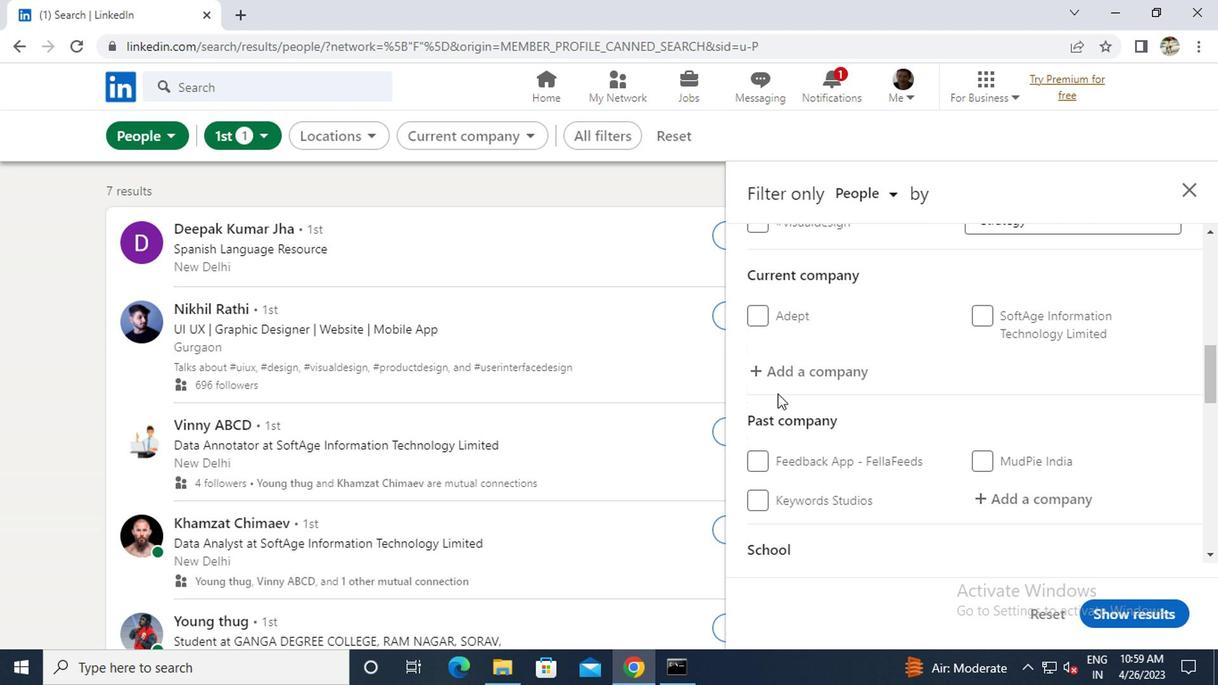 
Action: Mouse pressed left at (779, 375)
Screenshot: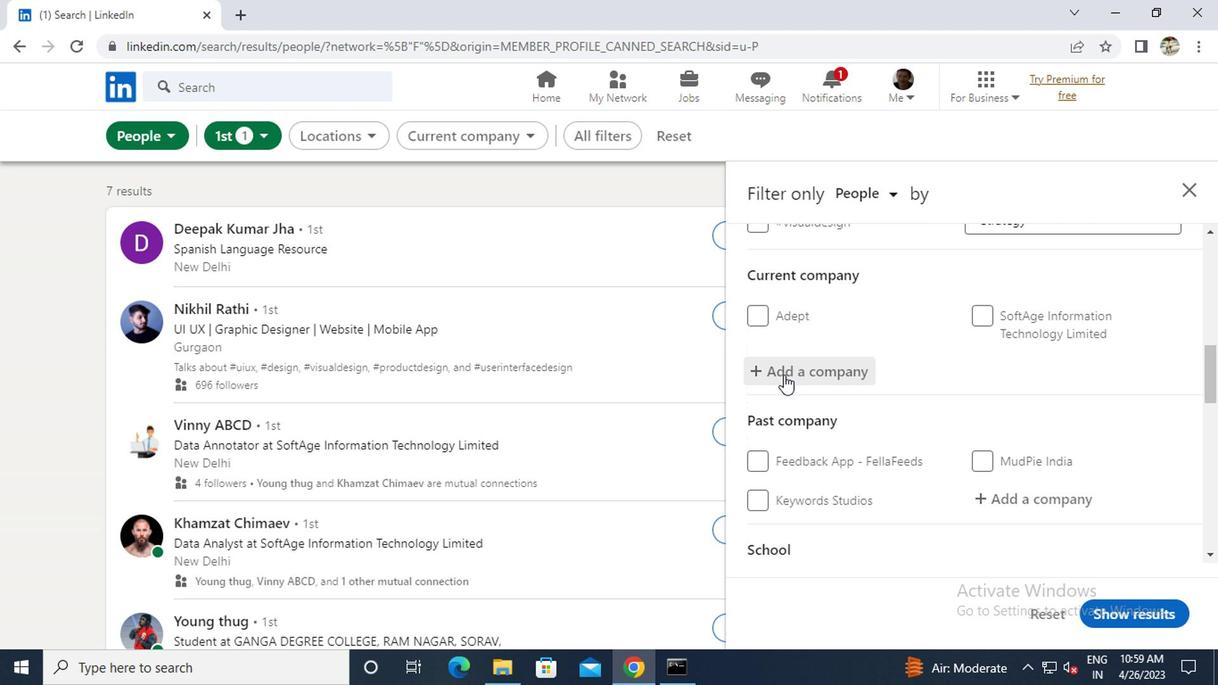 
Action: Key pressed <Key.caps_lock>A<Key.caps_lock>RVIND<Key.space><Key.caps_lock>L<Key.caps_lock>IMITED
Screenshot: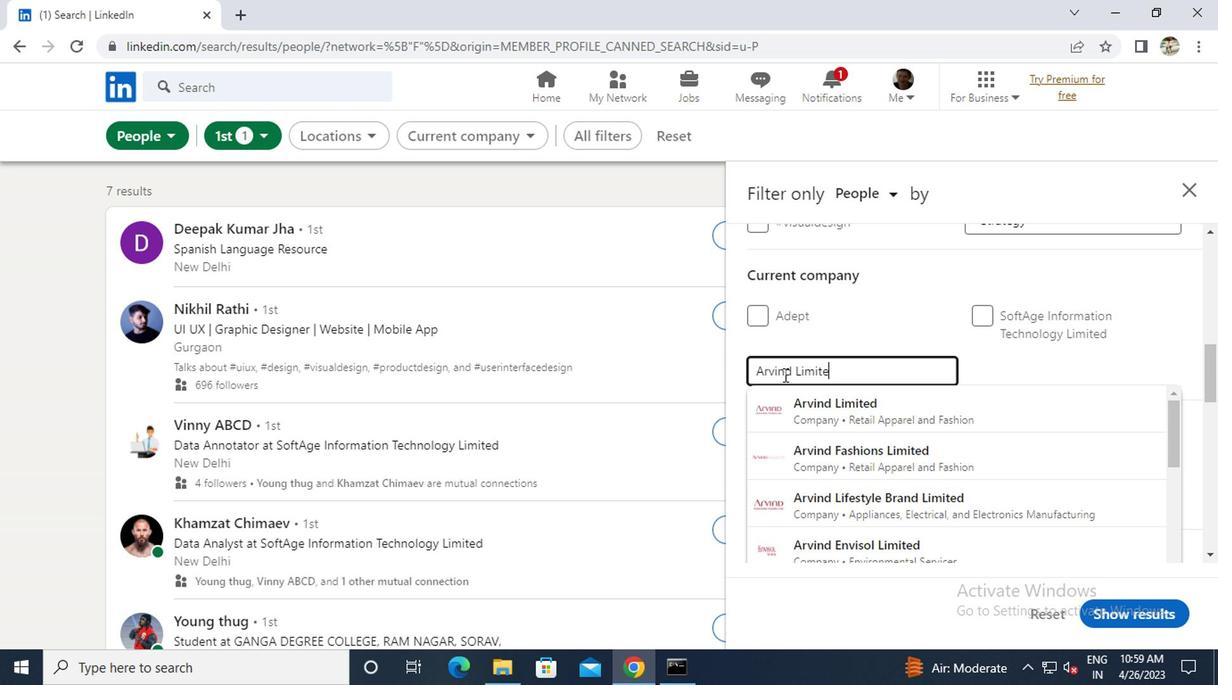 
Action: Mouse moved to (819, 406)
Screenshot: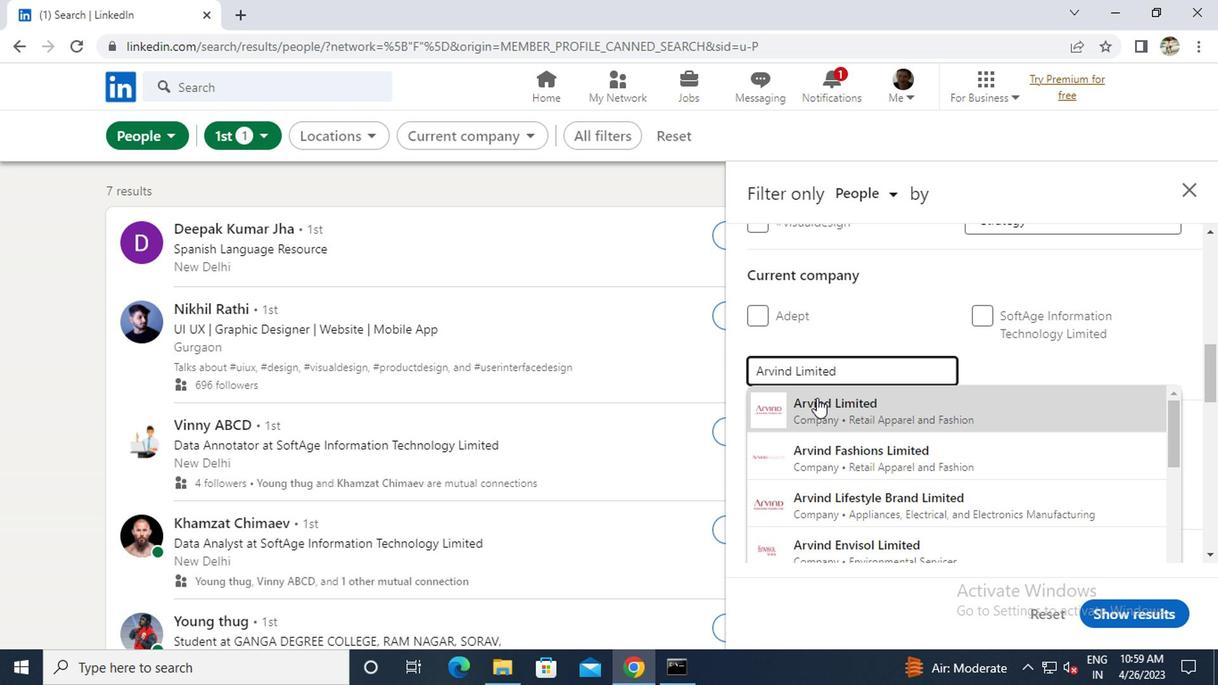 
Action: Mouse pressed left at (819, 406)
Screenshot: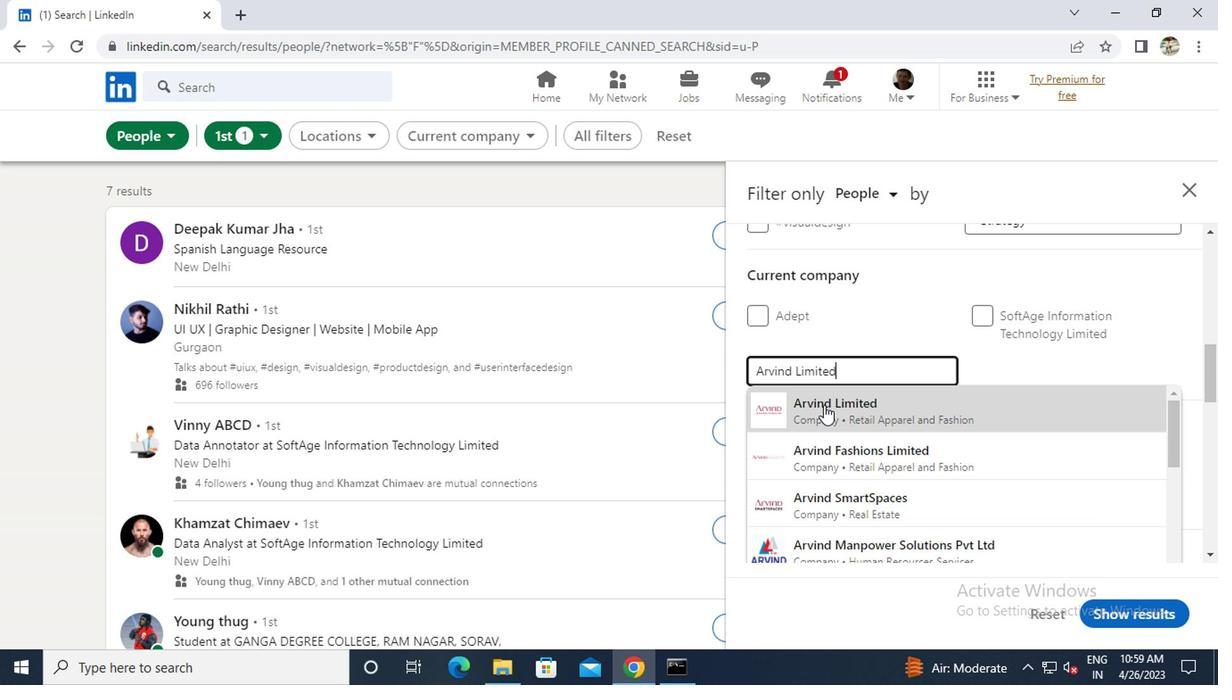 
Action: Mouse scrolled (819, 405) with delta (0, 0)
Screenshot: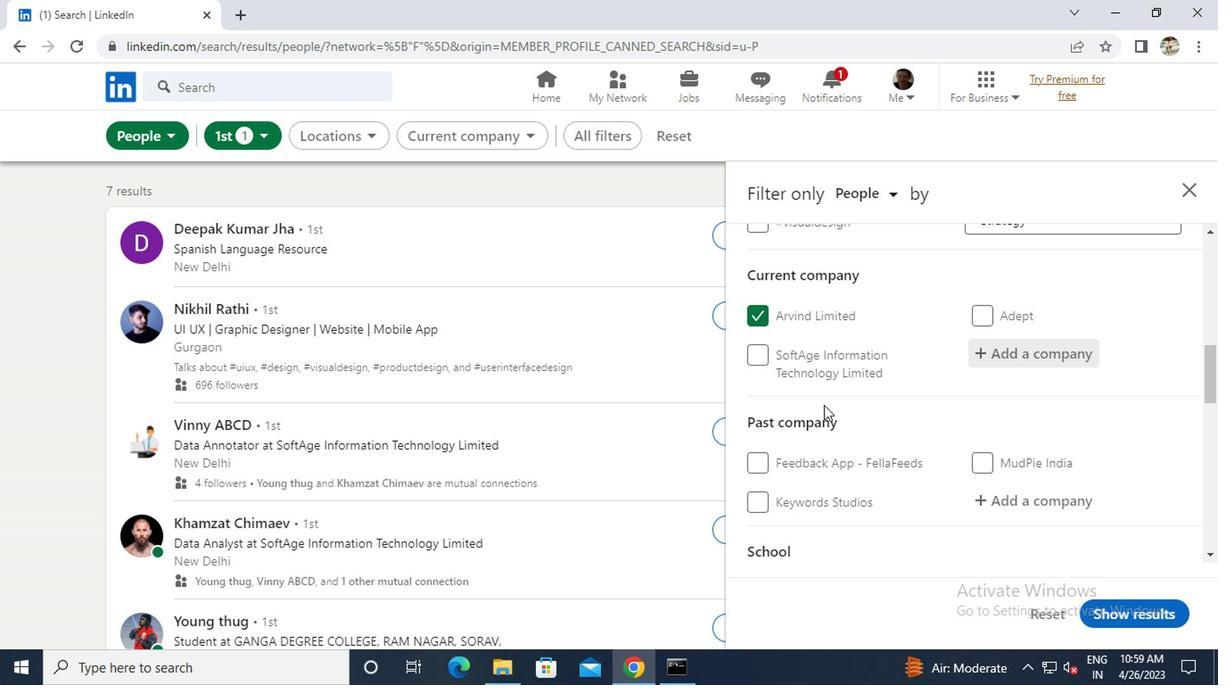 
Action: Mouse scrolled (819, 405) with delta (0, 0)
Screenshot: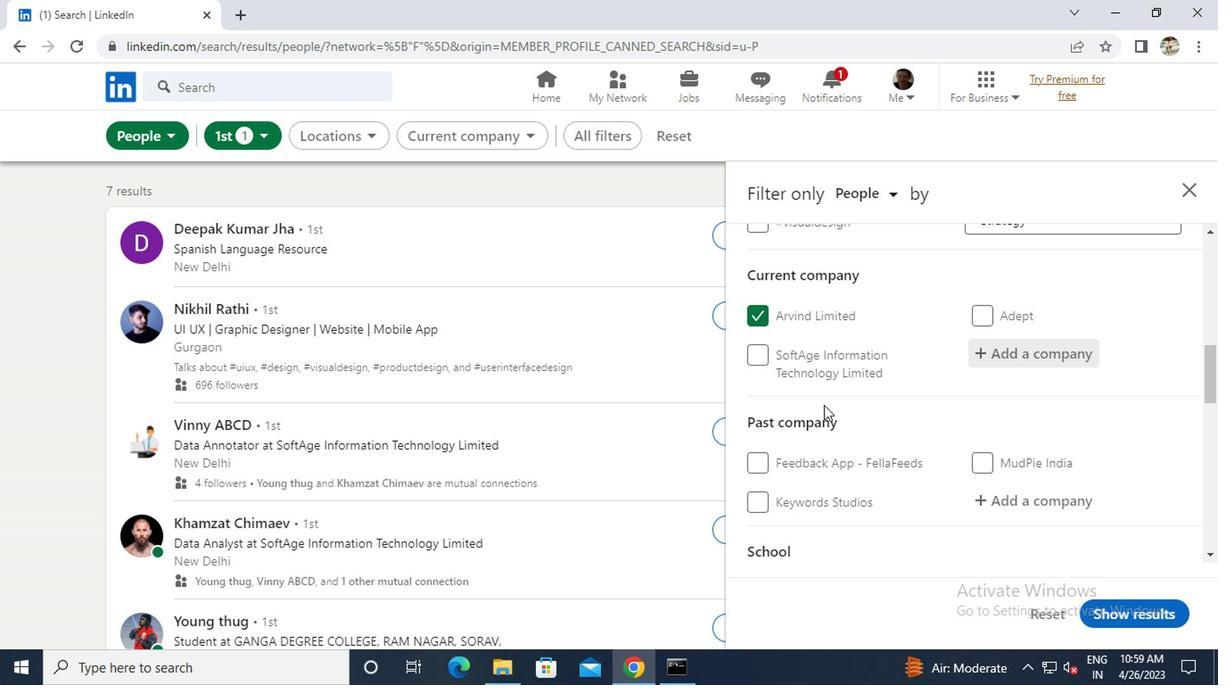 
Action: Mouse scrolled (819, 405) with delta (0, 0)
Screenshot: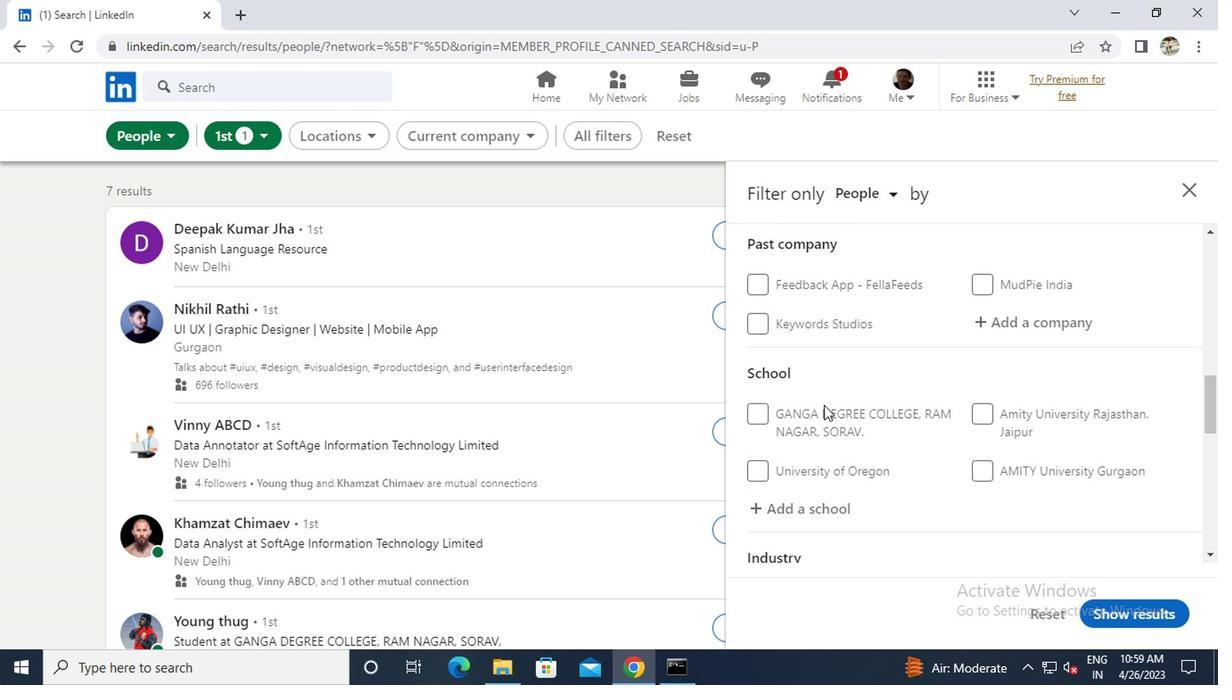 
Action: Mouse moved to (818, 413)
Screenshot: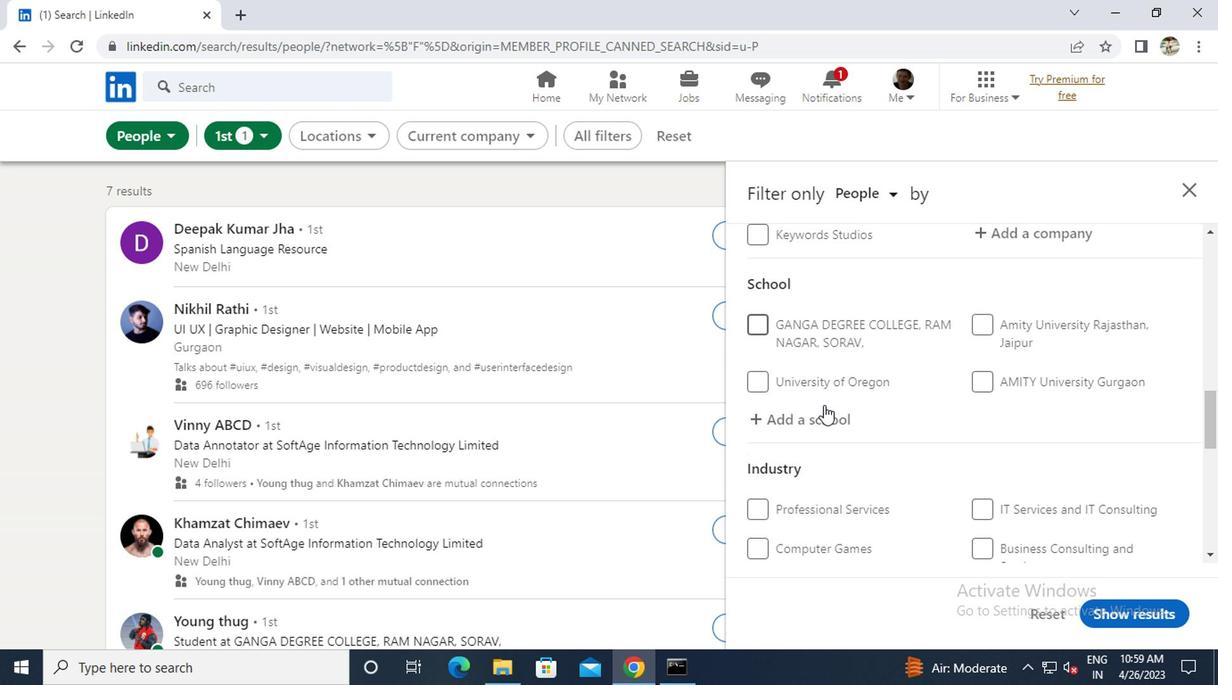
Action: Mouse pressed left at (818, 413)
Screenshot: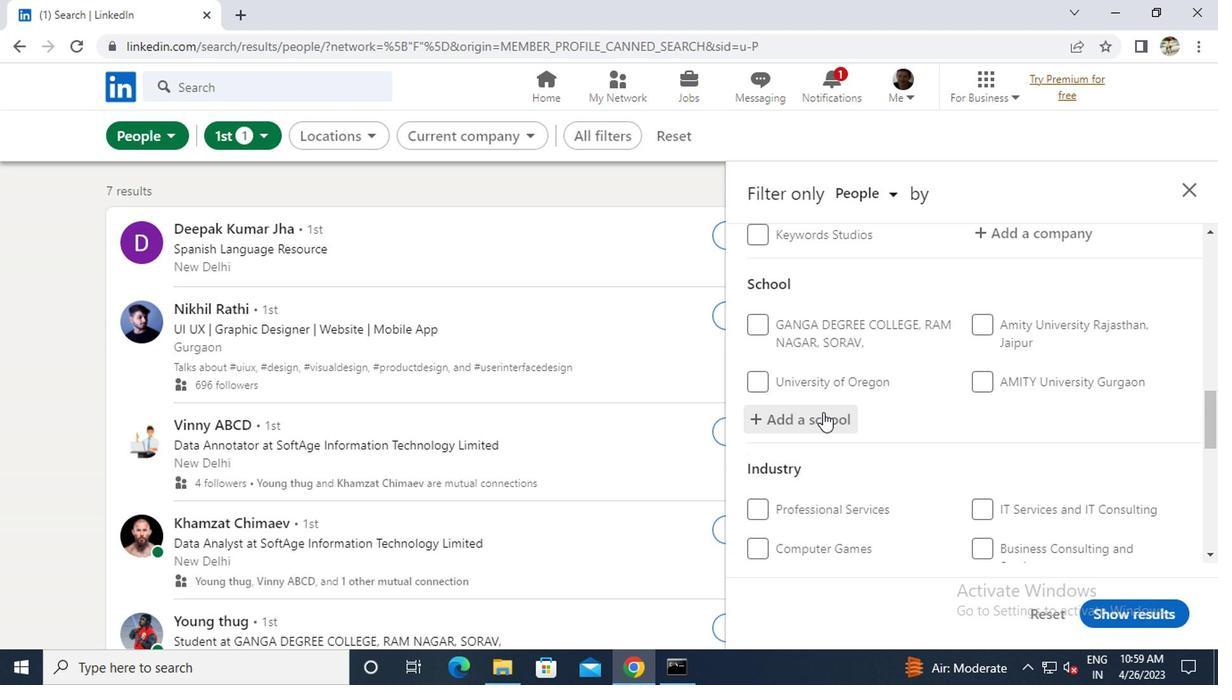 
Action: Key pressed <Key.caps_lock>T<Key.caps_lock>HE<Key.space><Key.caps_lock>T<Key.caps_lock>ECHNOLOGICAL<Key.space><Key.caps_lock>I<Key.caps_lock>NSTITUE<Key.space>OF<Key.space><Key.caps_lock>T<Key.caps_lock>EXTILES<Key.space><Key.shift>&<Key.space><Key.caps_lock>S<Key.caps_lock>CIENCE
Screenshot: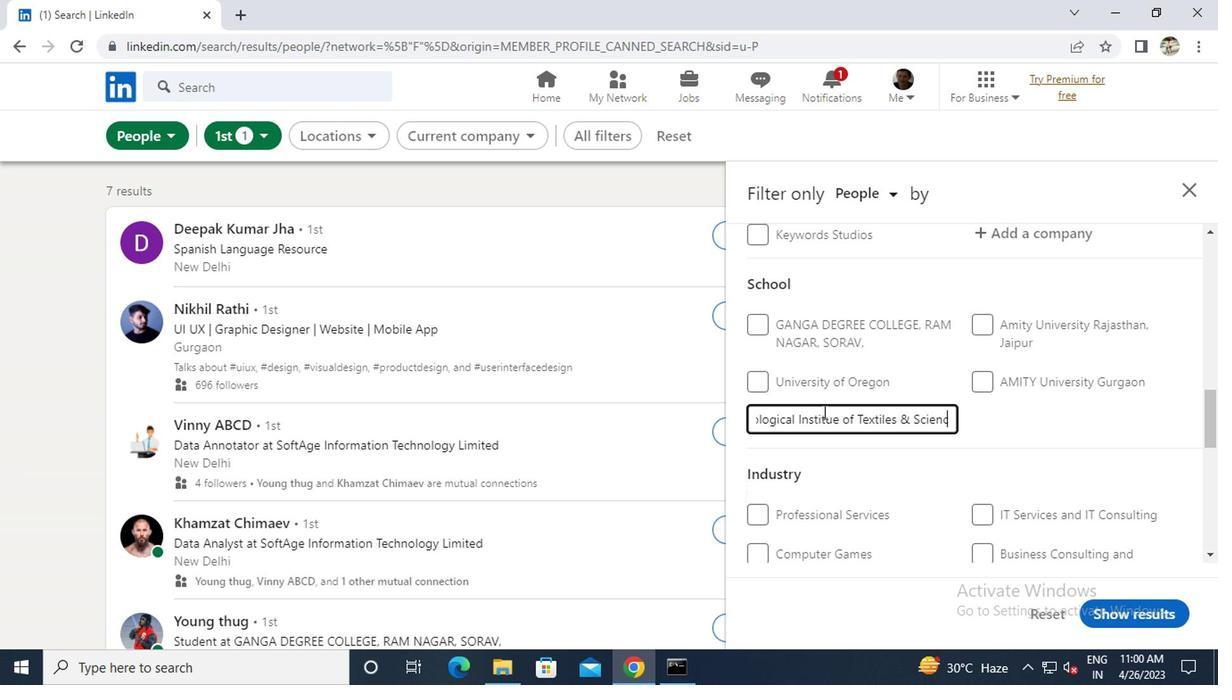 
Action: Mouse scrolled (818, 412) with delta (0, 0)
Screenshot: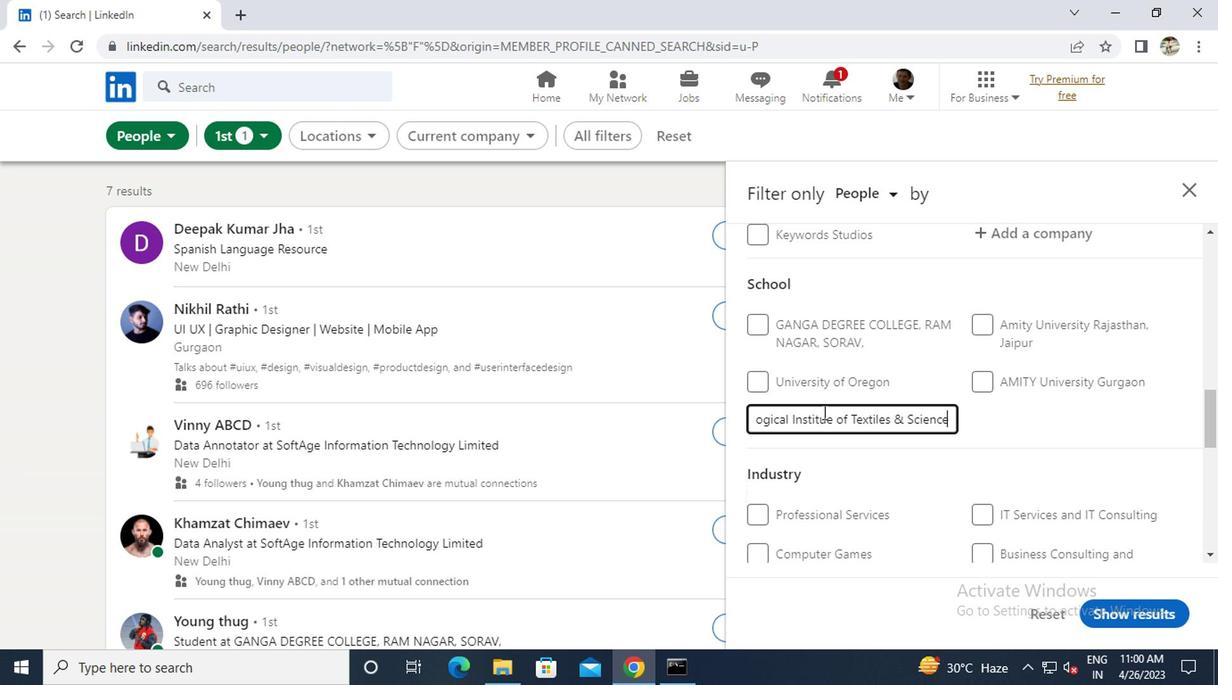 
Action: Mouse scrolled (818, 412) with delta (0, 0)
Screenshot: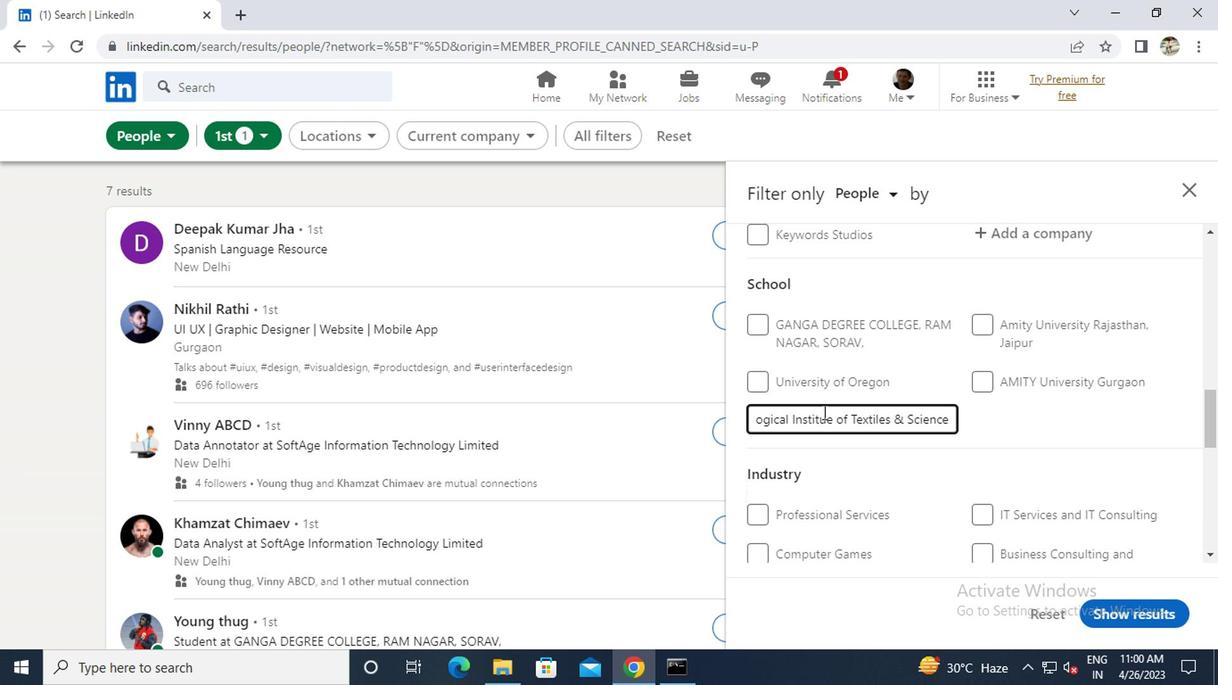 
Action: Mouse moved to (1012, 432)
Screenshot: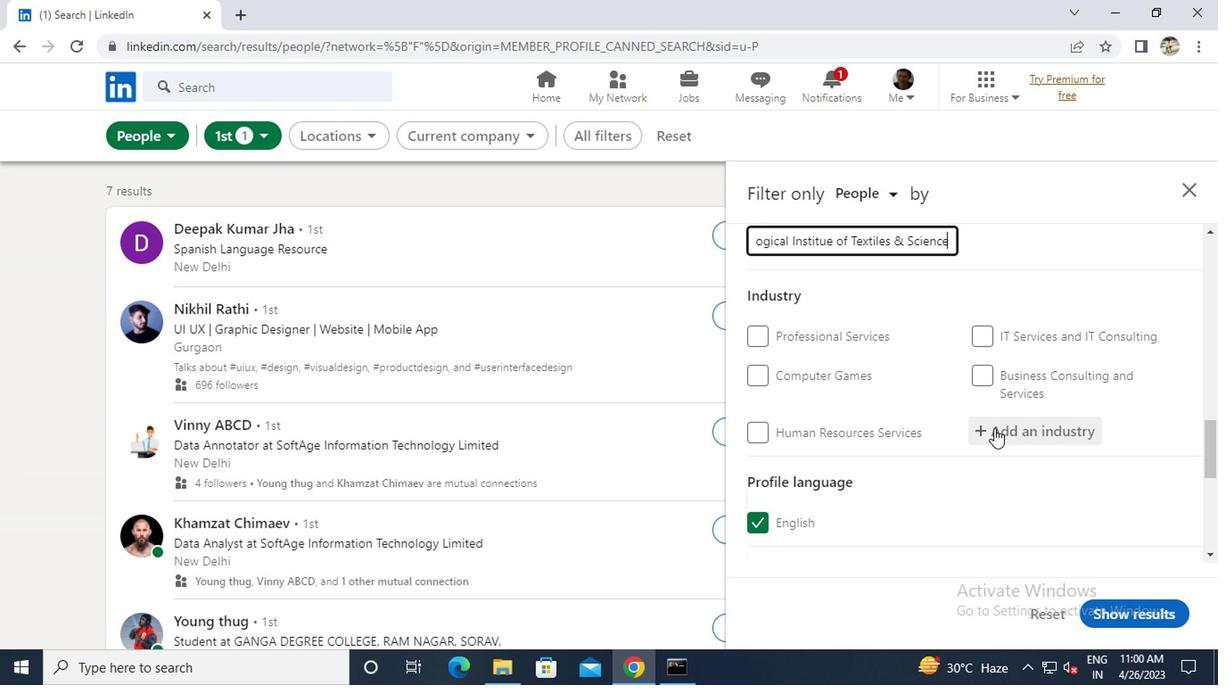 
Action: Mouse pressed left at (1012, 432)
Screenshot: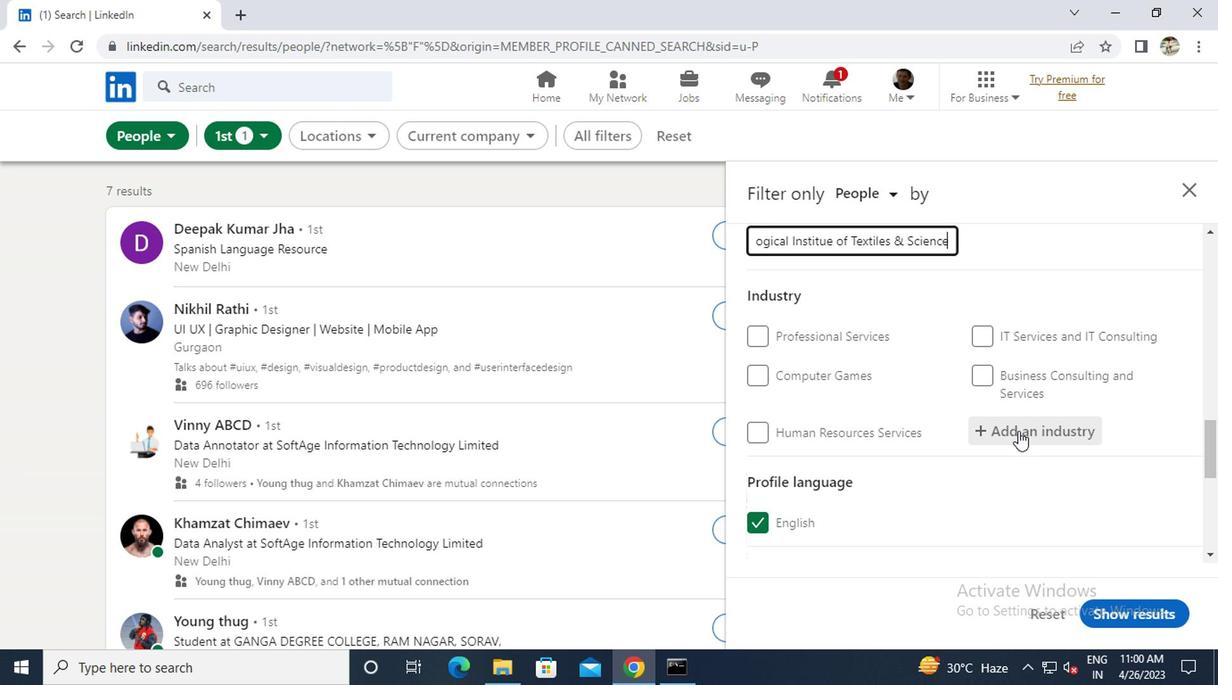 
Action: Key pressed <Key.caps_lock>W<Key.caps_lock>INERIES
Screenshot: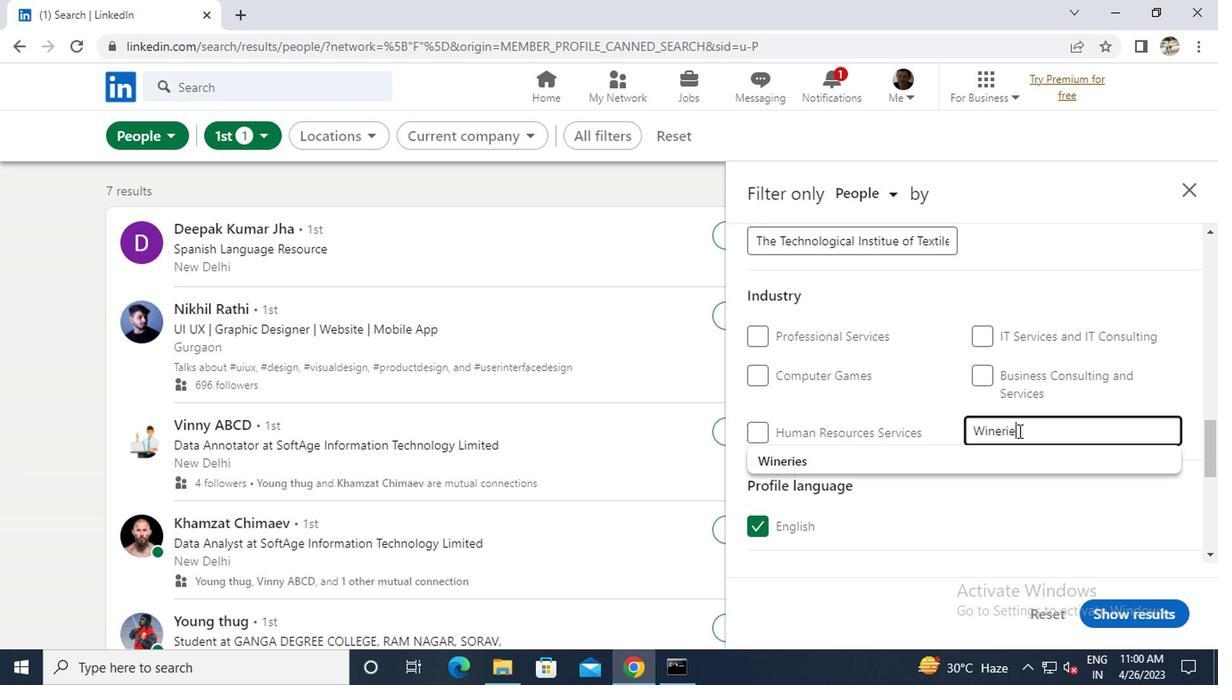 
Action: Mouse moved to (951, 457)
Screenshot: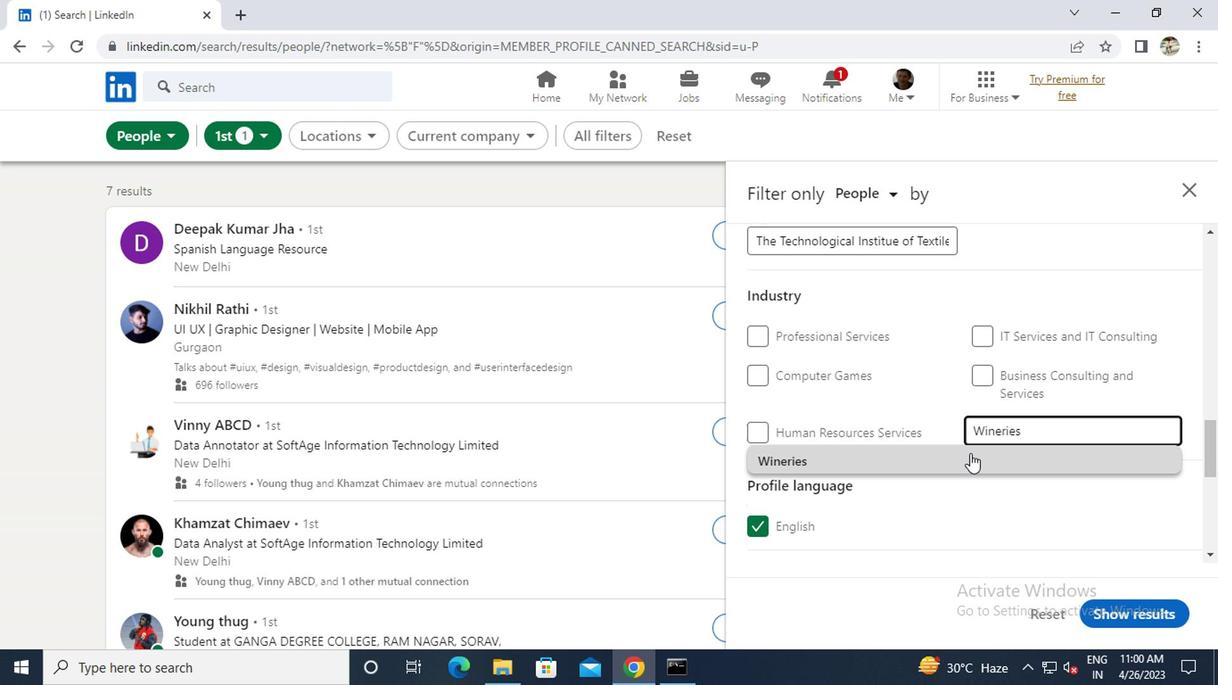 
Action: Mouse pressed left at (951, 457)
Screenshot: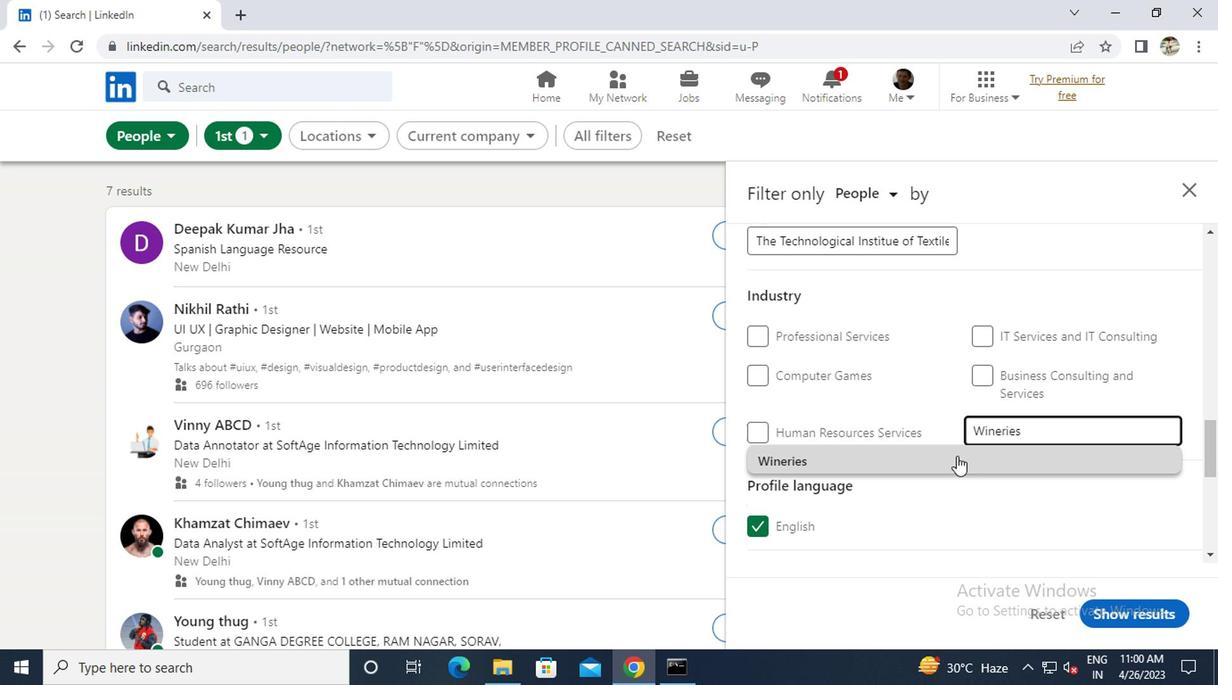 
Action: Mouse scrolled (951, 456) with delta (0, -1)
Screenshot: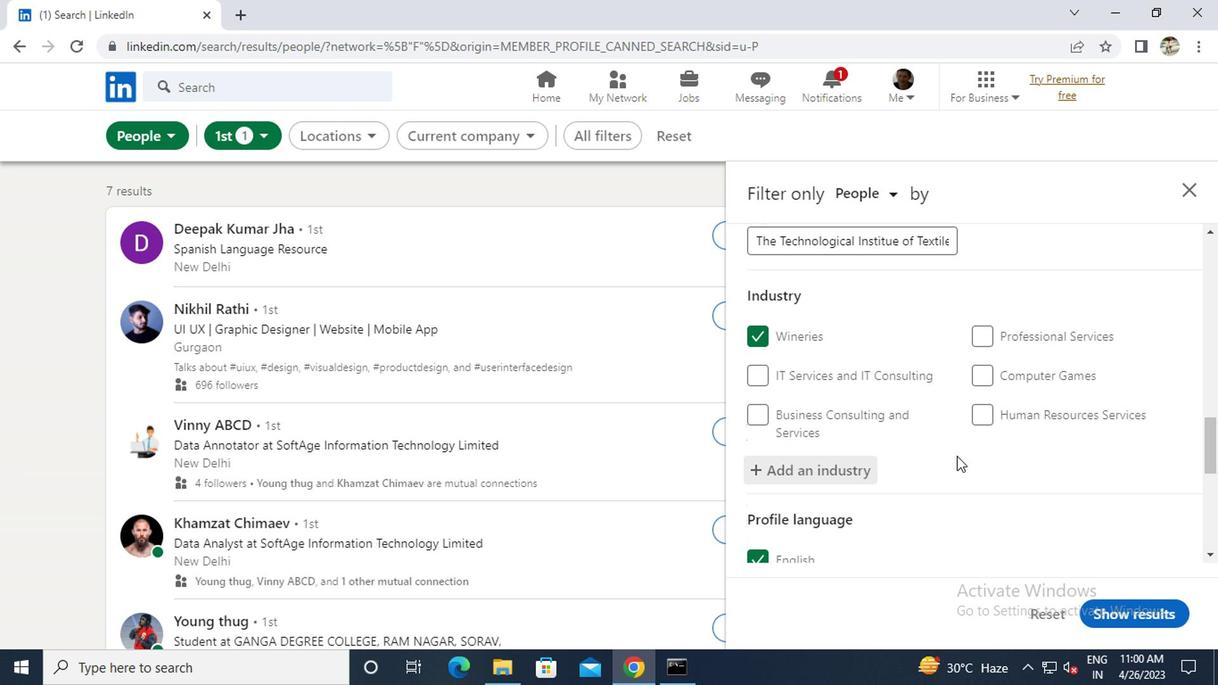 
Action: Mouse scrolled (951, 456) with delta (0, -1)
Screenshot: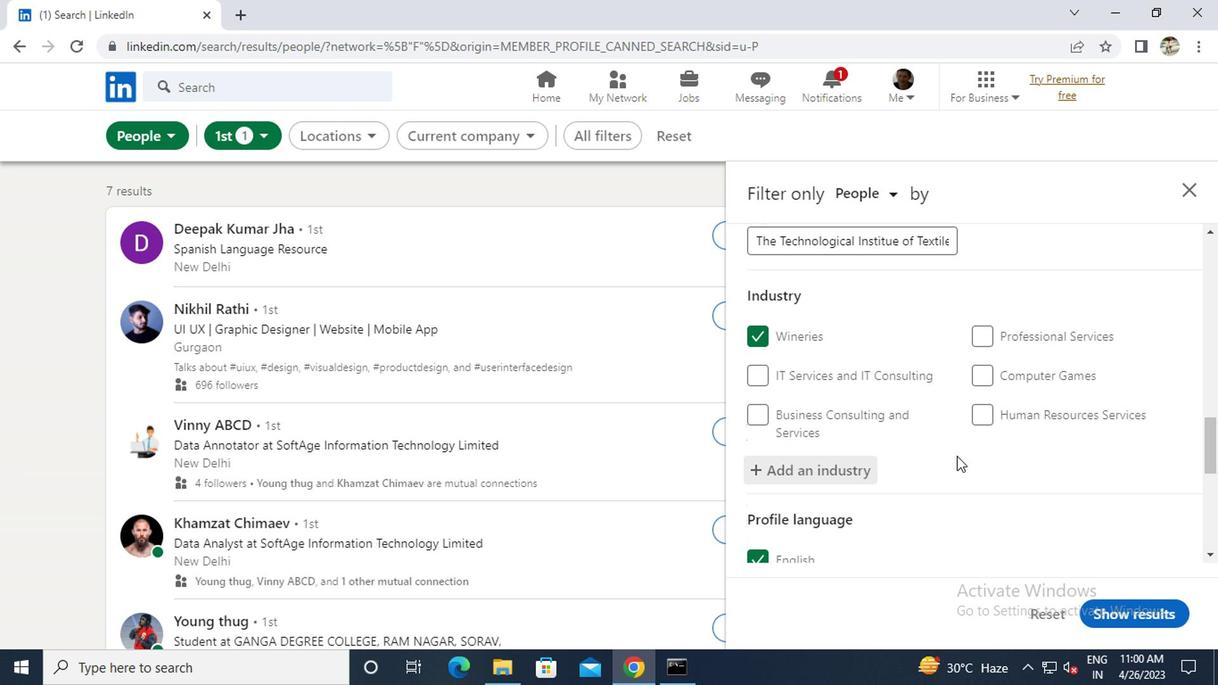 
Action: Mouse scrolled (951, 456) with delta (0, -1)
Screenshot: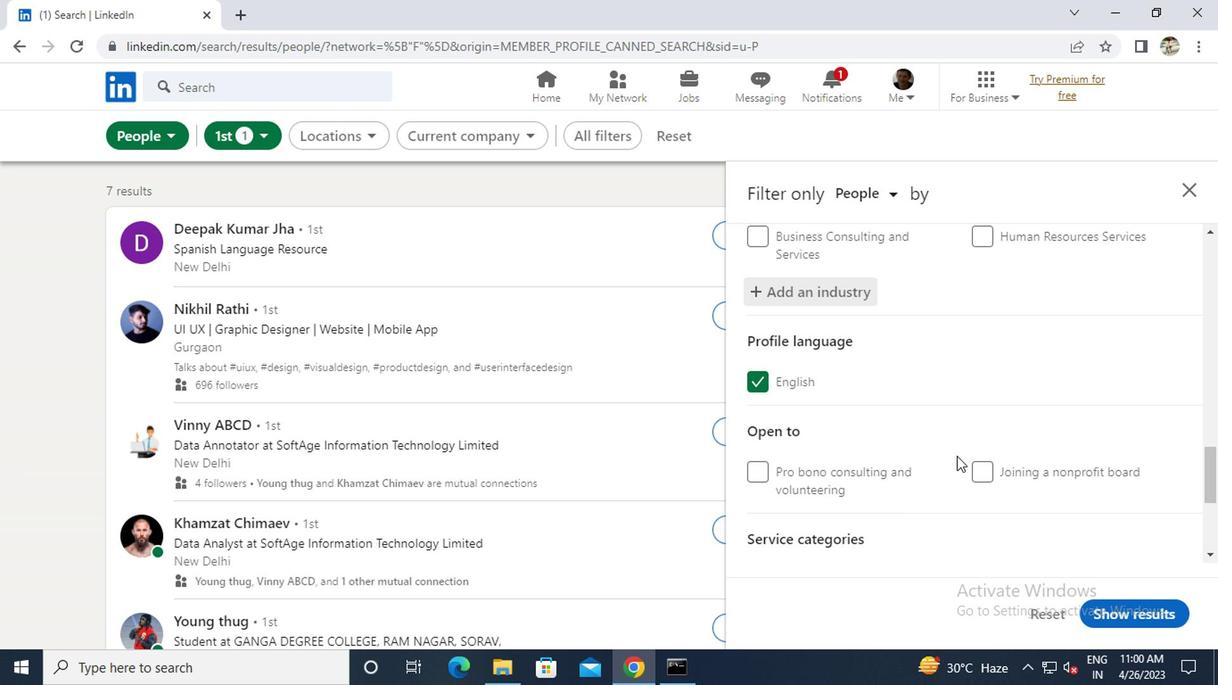 
Action: Mouse moved to (851, 488)
Screenshot: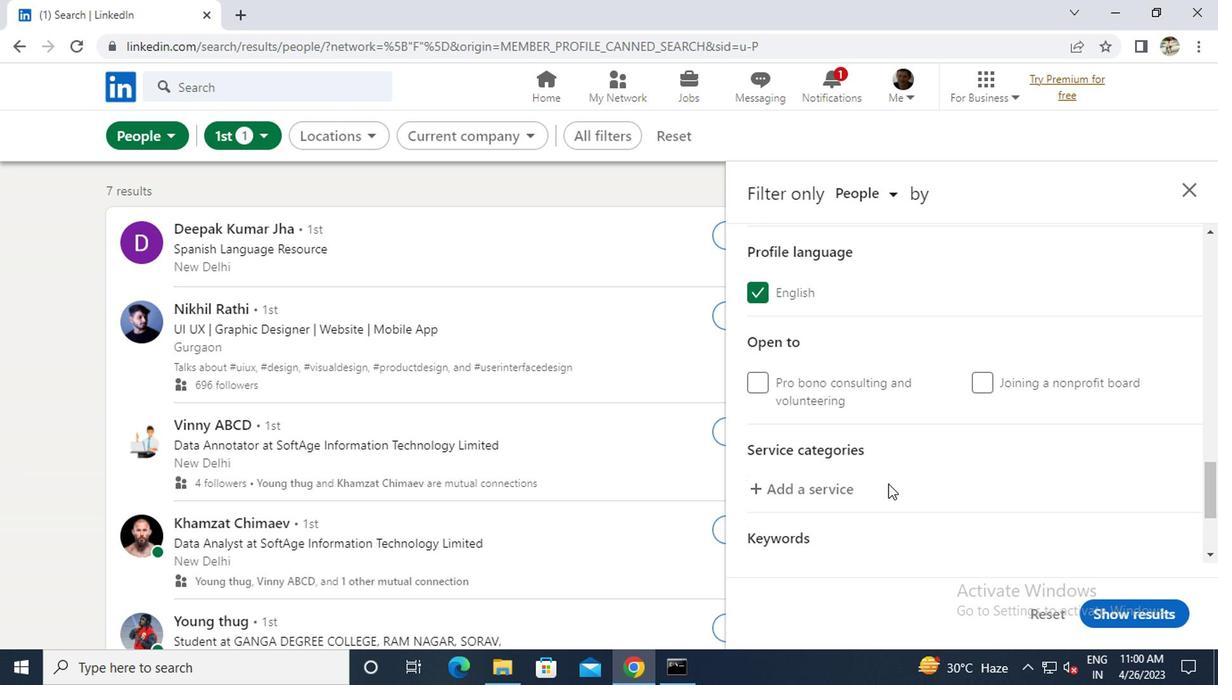 
Action: Mouse pressed left at (851, 488)
Screenshot: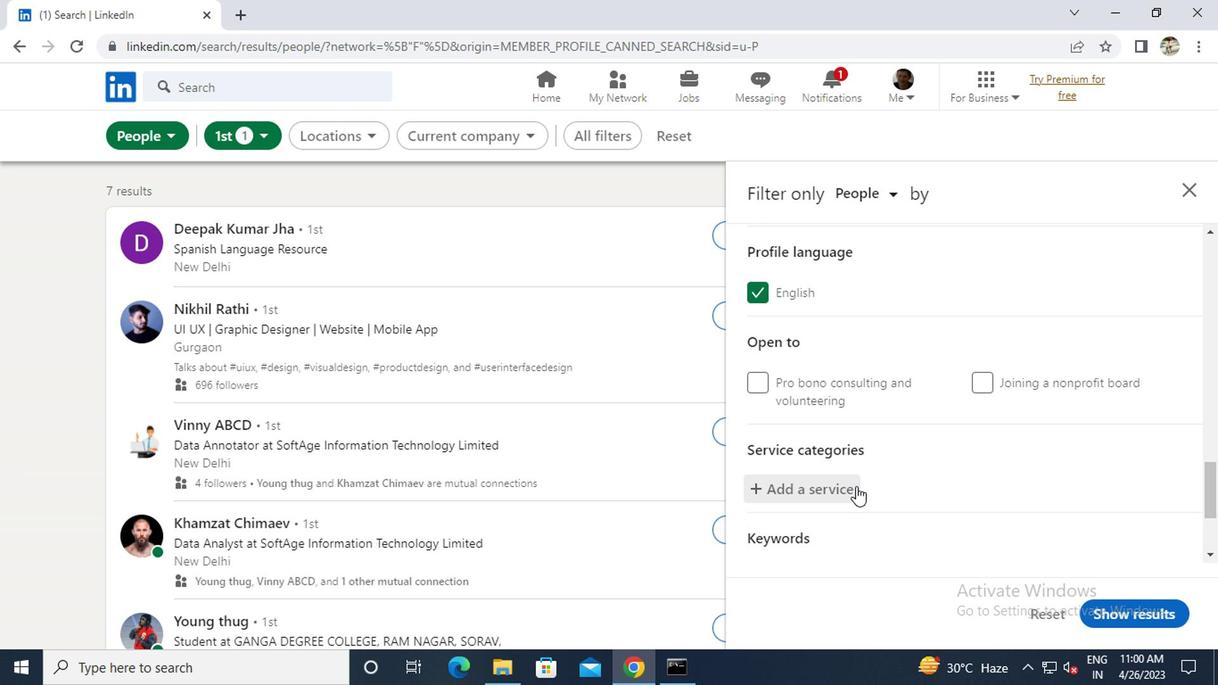 
Action: Key pressed <Key.caps_lock>A<Key.caps_lock>DMINISTRATIVE<Key.enter>
Screenshot: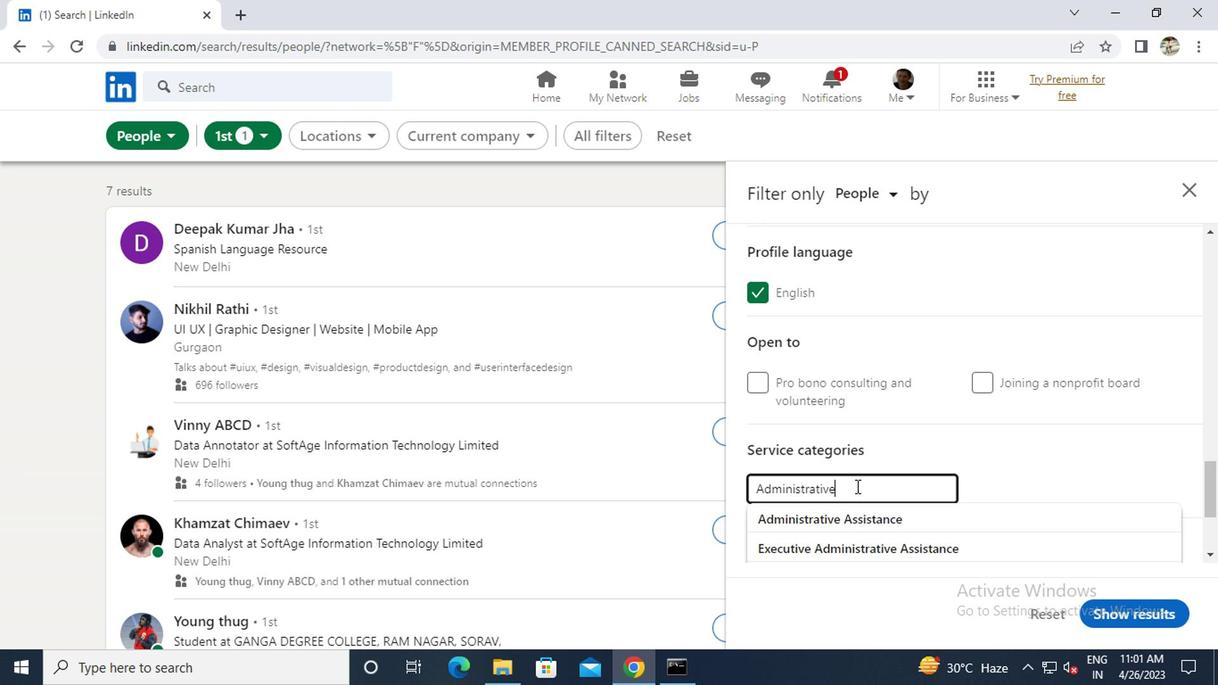 
Action: Mouse scrolled (851, 486) with delta (0, -1)
Screenshot: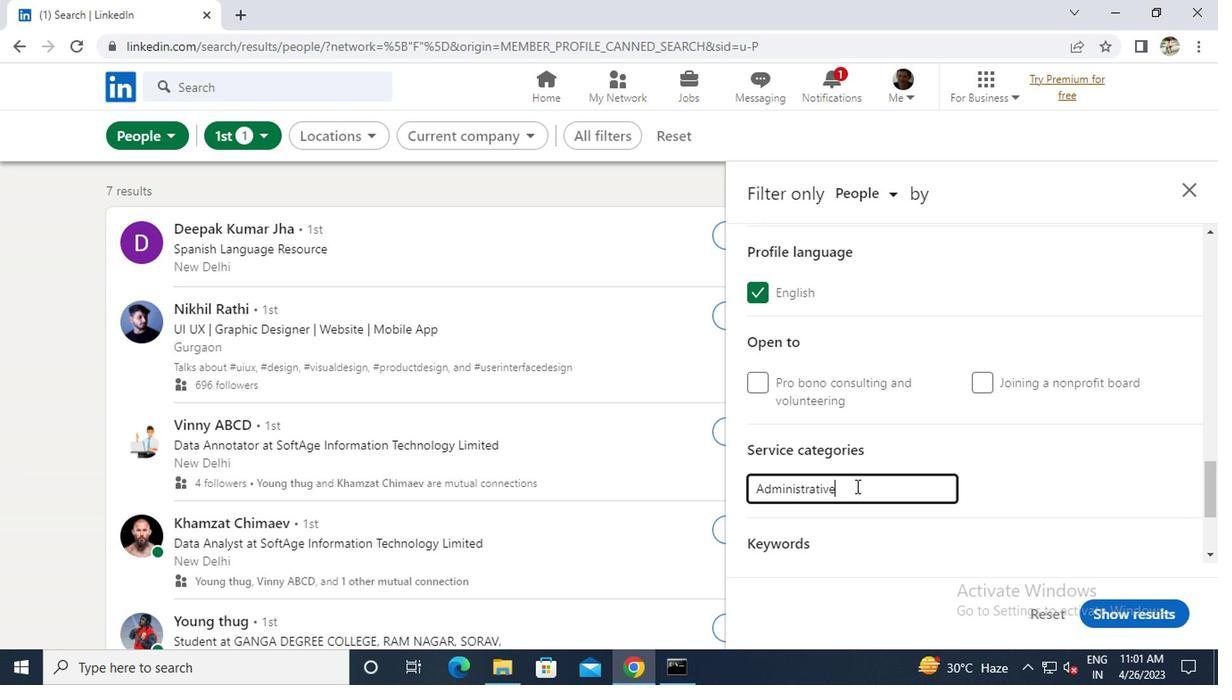 
Action: Mouse scrolled (851, 486) with delta (0, -1)
Screenshot: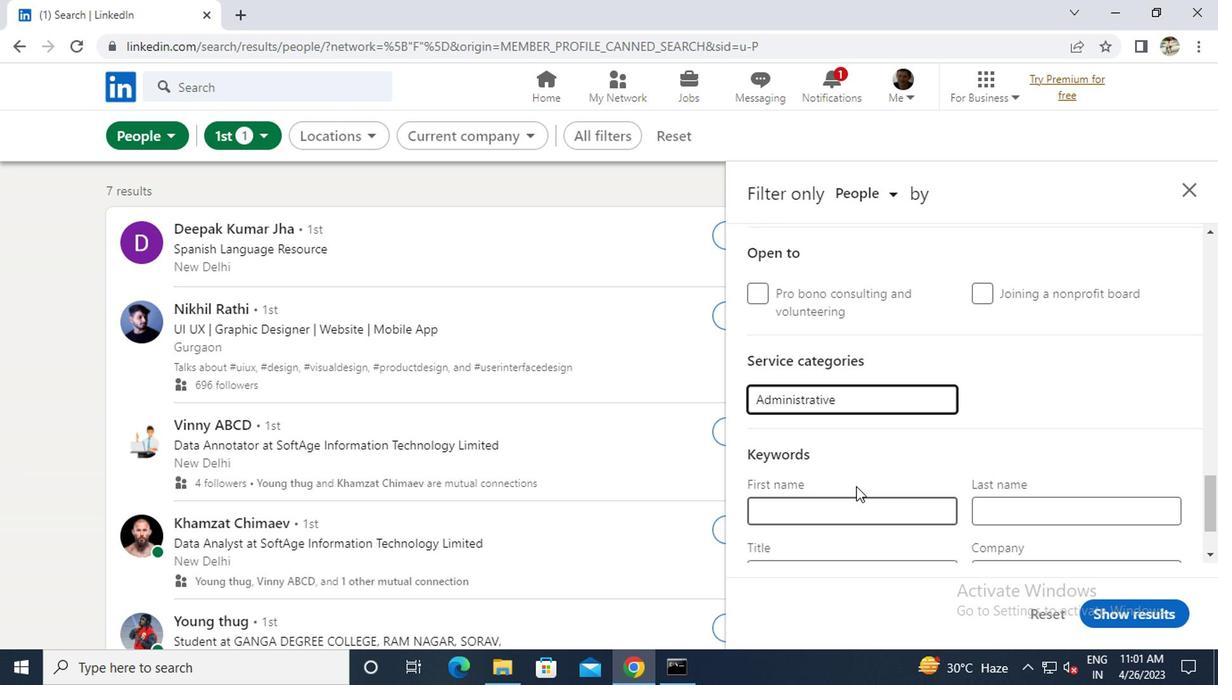 
Action: Mouse scrolled (851, 486) with delta (0, -1)
Screenshot: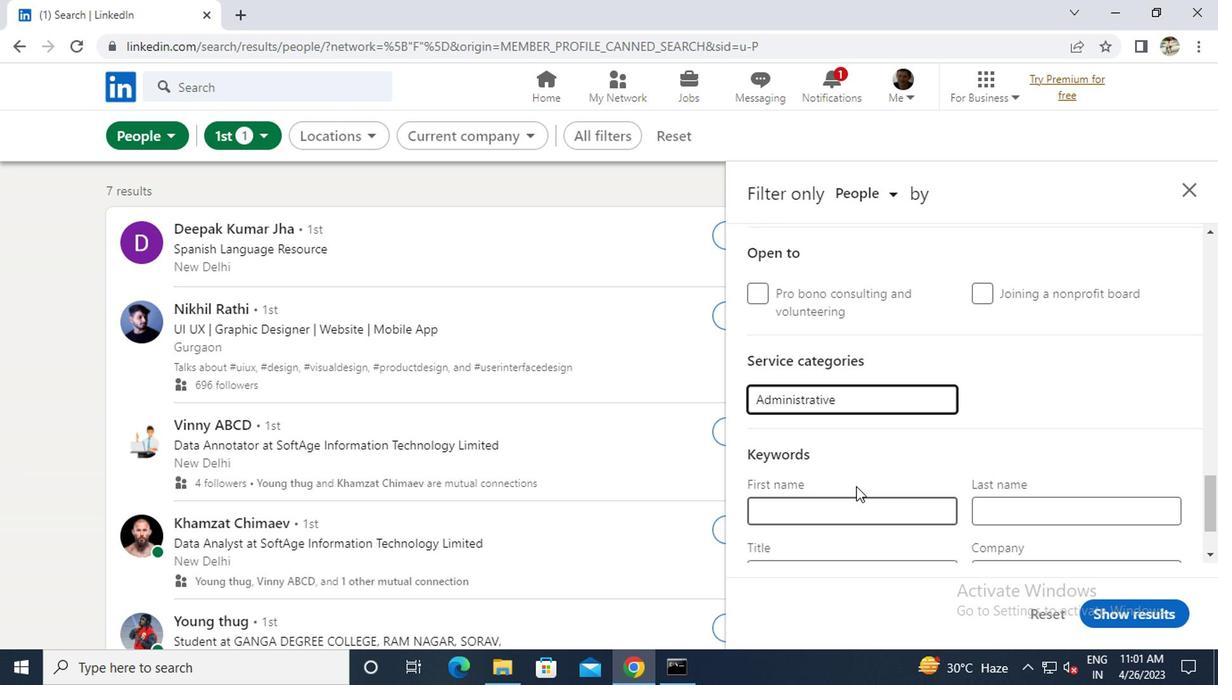 
Action: Mouse scrolled (851, 486) with delta (0, -1)
Screenshot: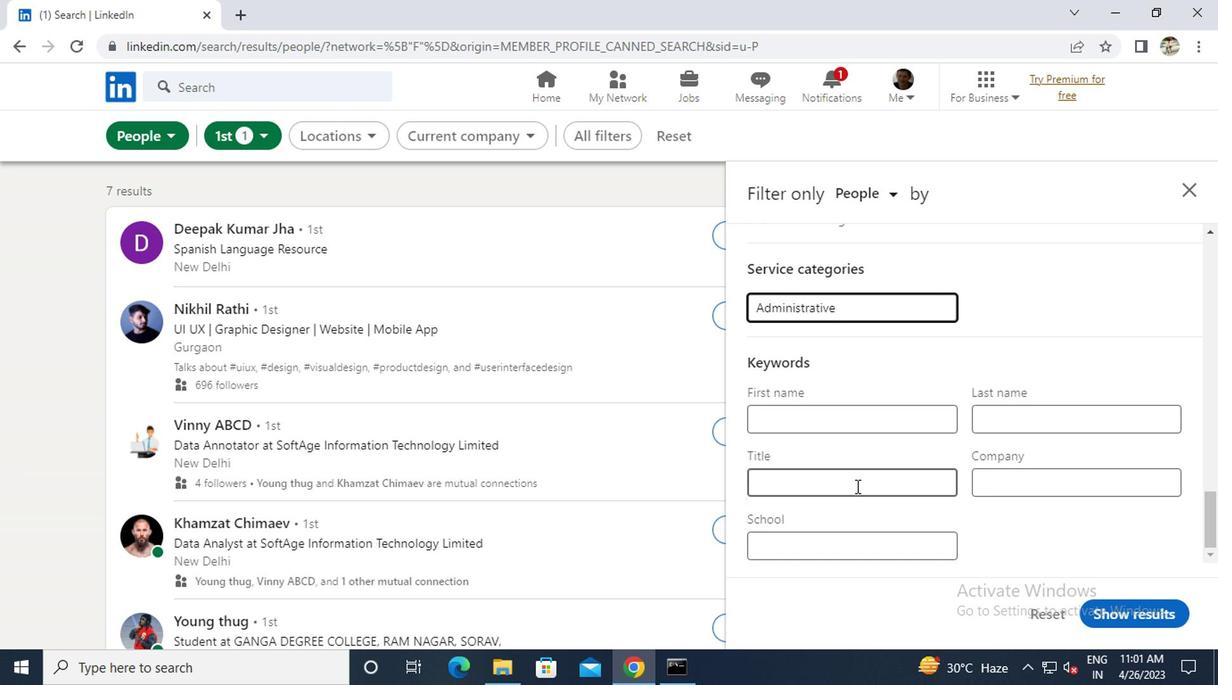 
Action: Mouse moved to (860, 488)
Screenshot: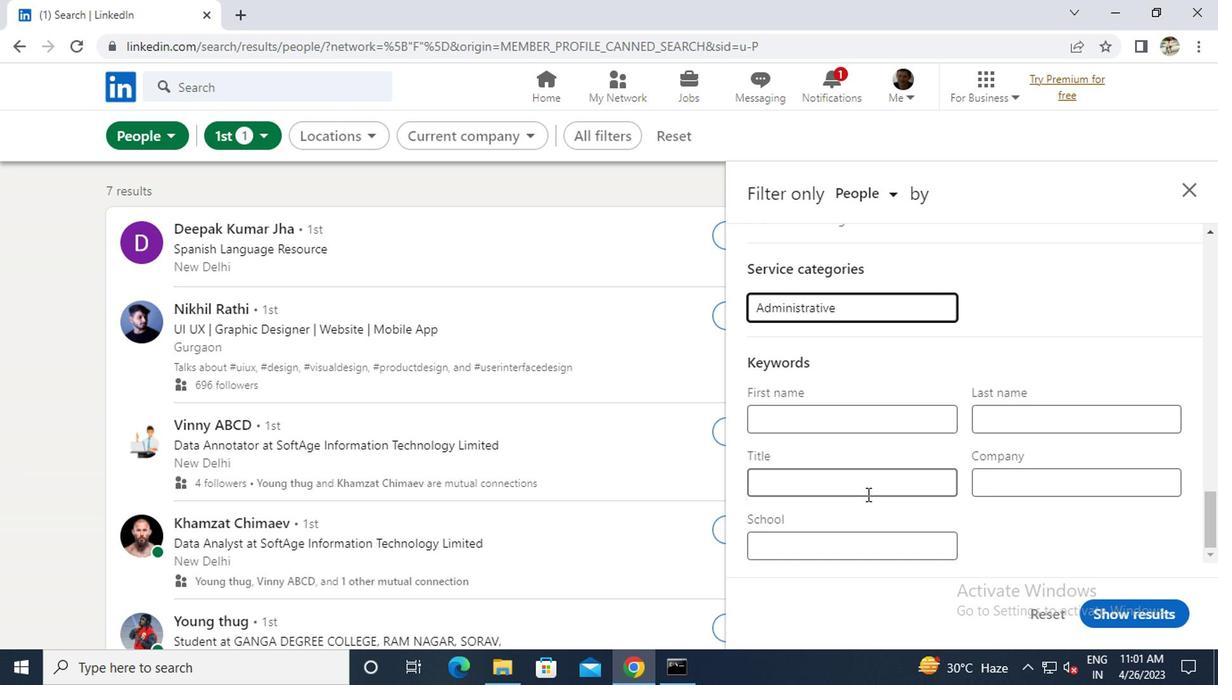 
Action: Mouse pressed left at (860, 488)
Screenshot: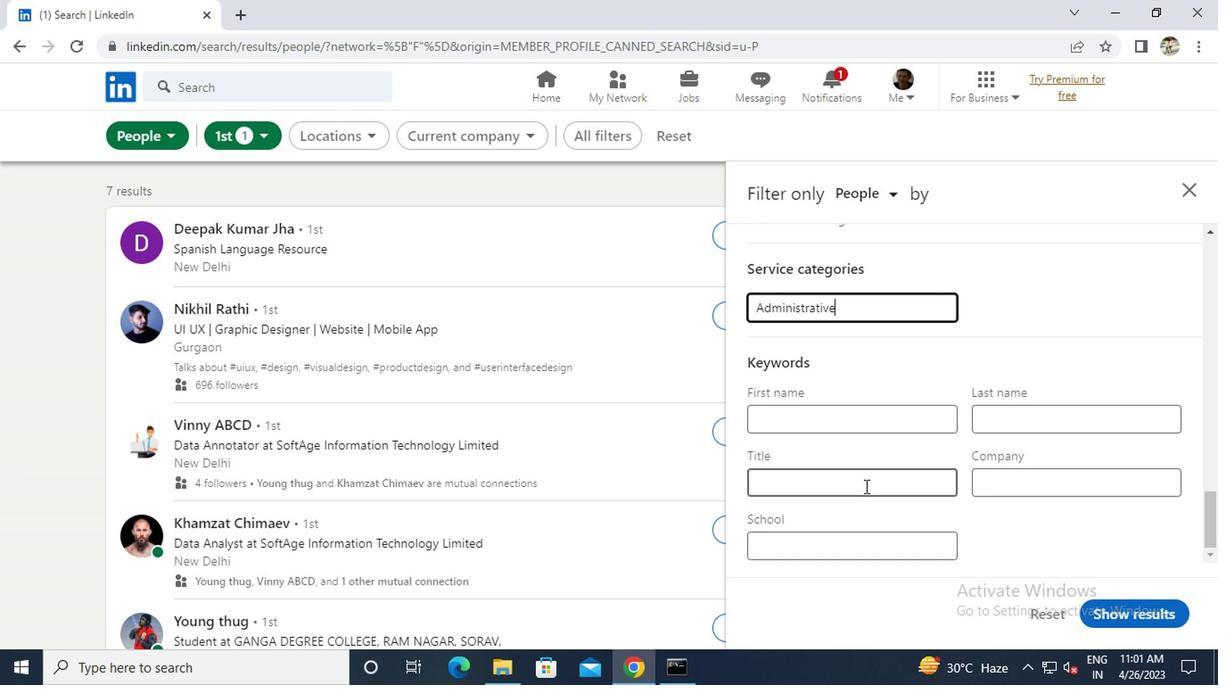 
Action: Key pressed <Key.caps_lock>O<Key.caps_lock>PERATIONS<Key.space><Key.caps_lock>C<Key.caps_lock>OORDINATOR
Screenshot: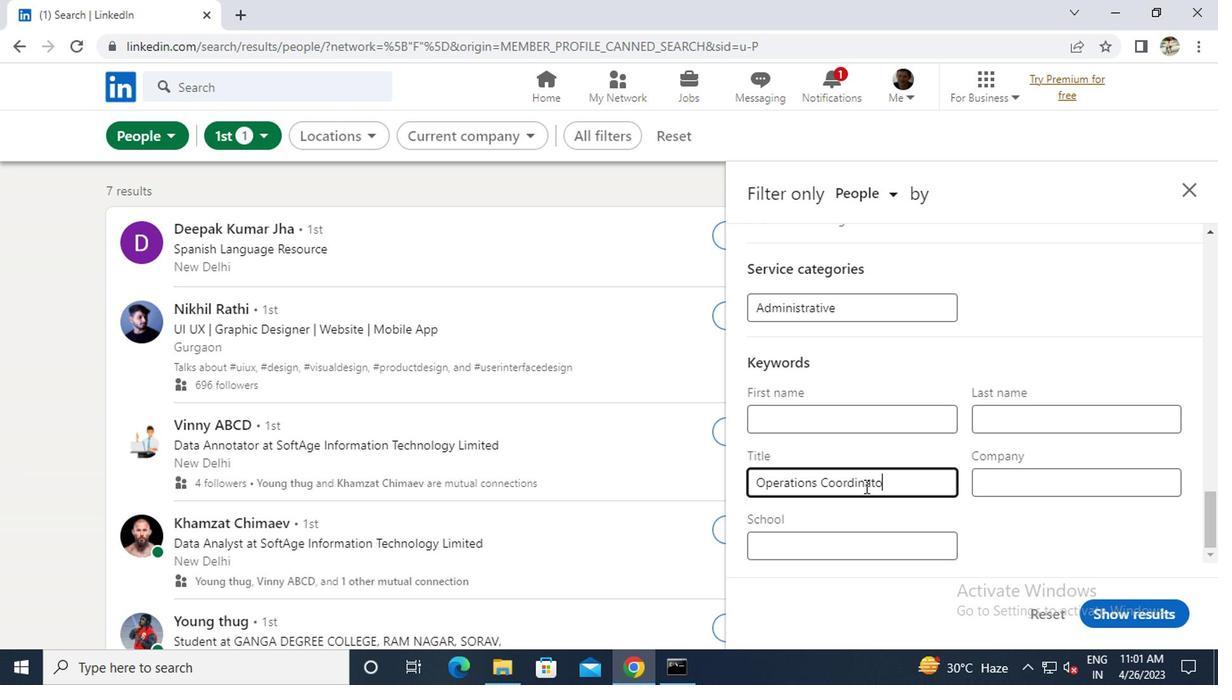 
Action: Mouse moved to (1105, 607)
Screenshot: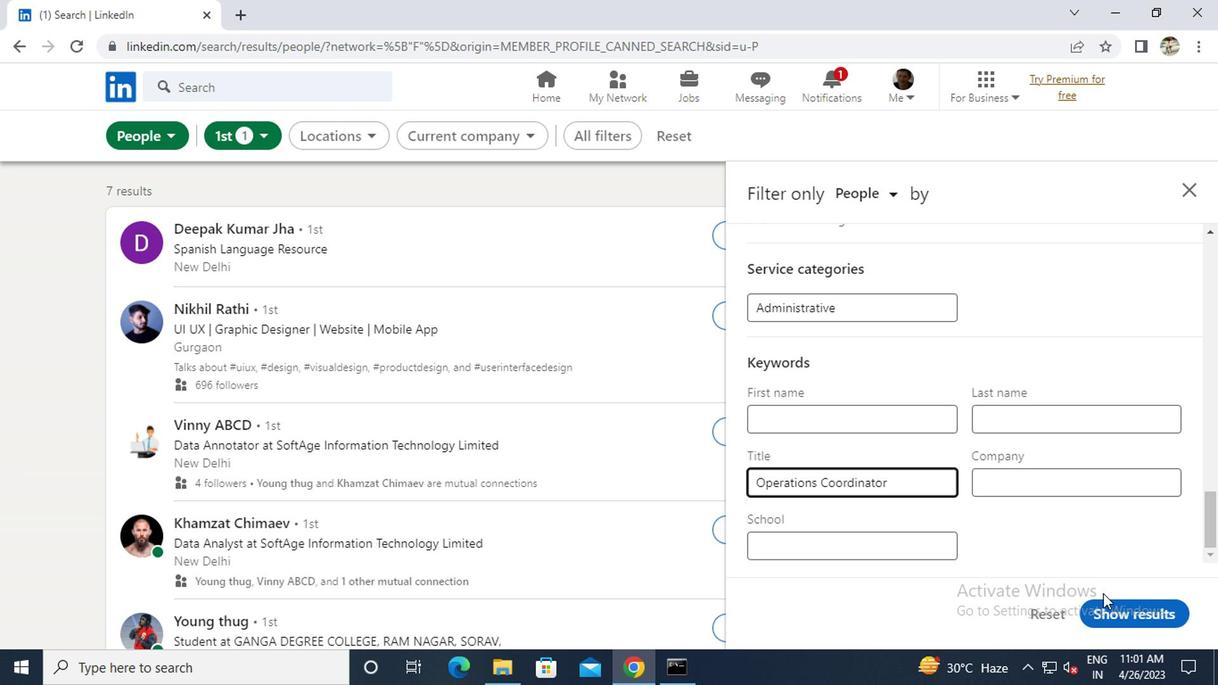 
Action: Mouse pressed left at (1105, 607)
Screenshot: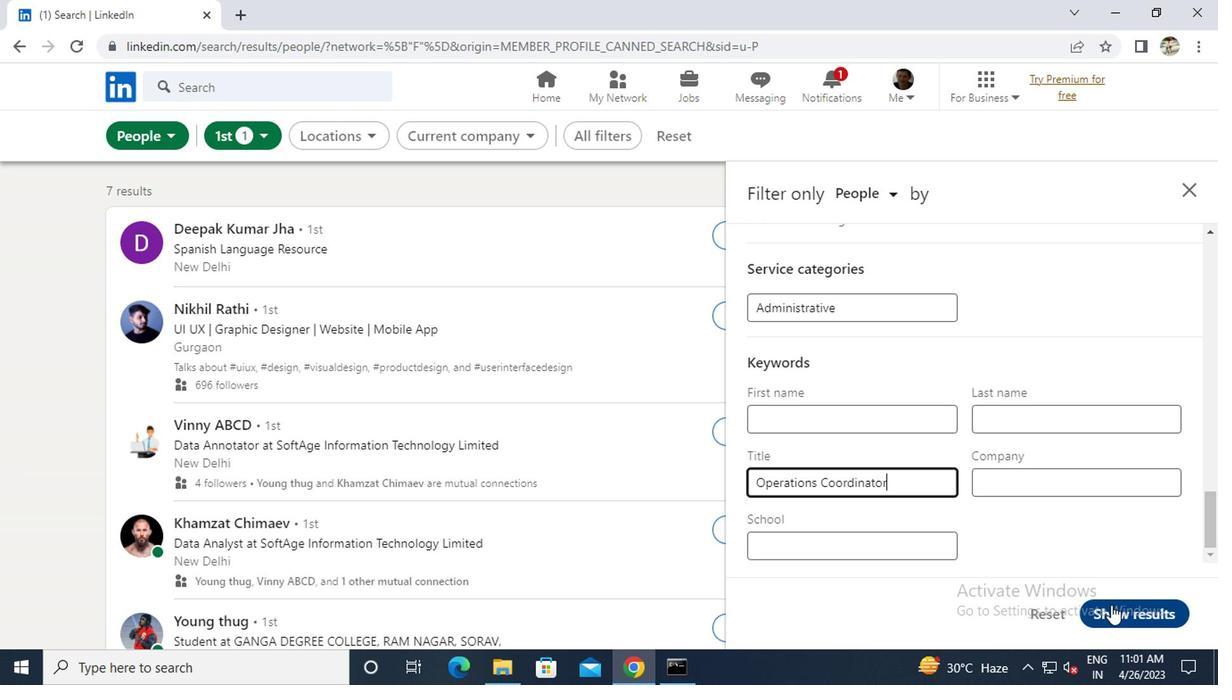 
